Task: Create a task  Integrate website with a new web analytics platform , assign it to team member softage.3@softage.net in the project AquaVue and update the status of the task to  On Track  , set the priority of the task to Low
Action: Mouse moved to (68, 326)
Screenshot: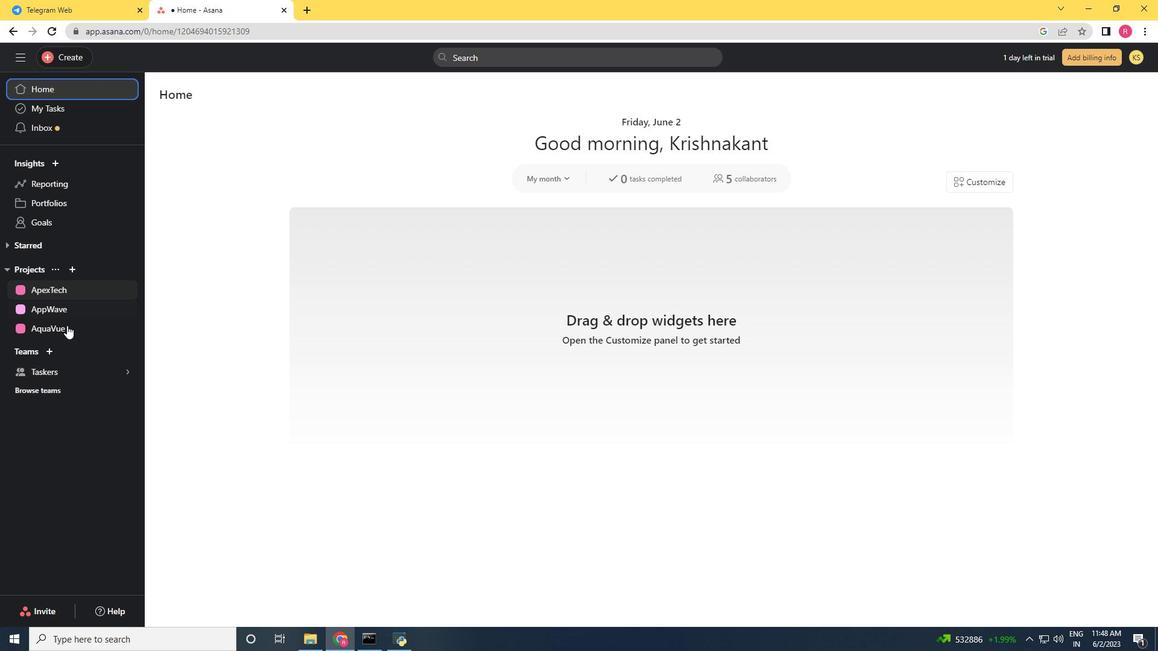 
Action: Mouse pressed left at (68, 326)
Screenshot: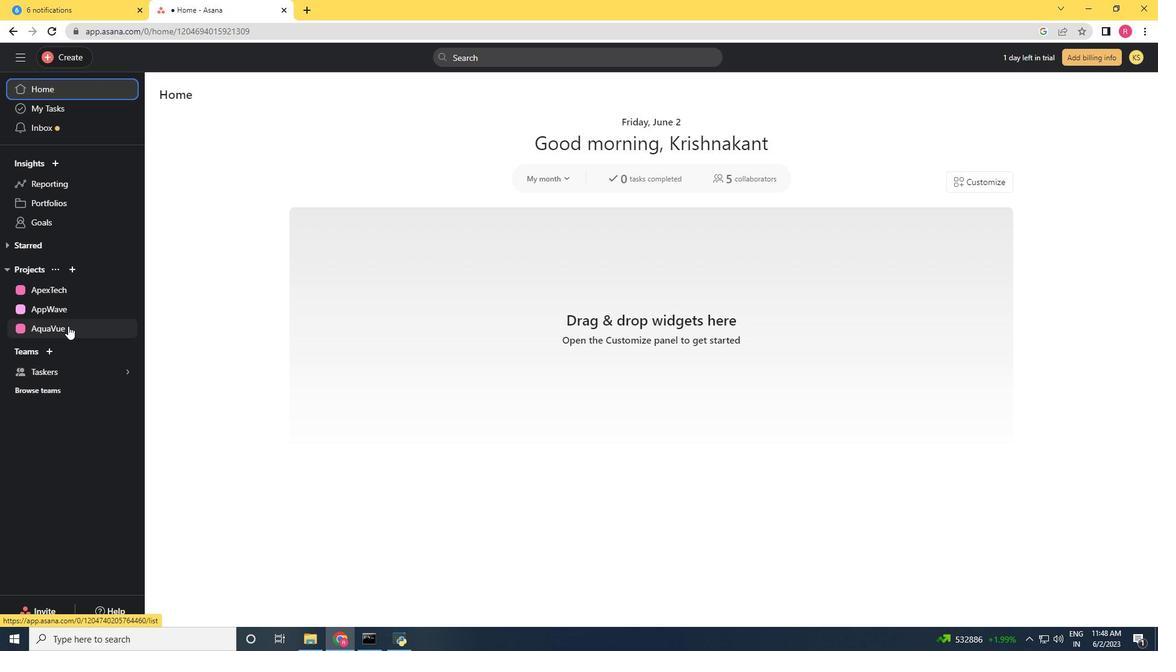 
Action: Mouse moved to (54, 50)
Screenshot: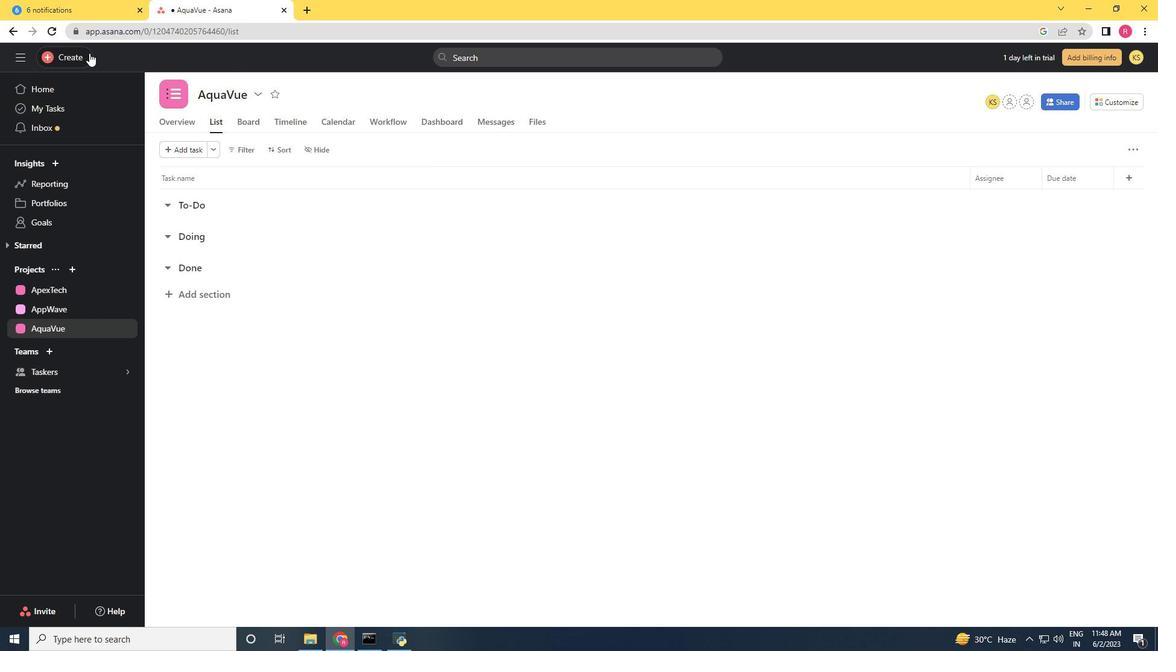
Action: Mouse pressed left at (54, 50)
Screenshot: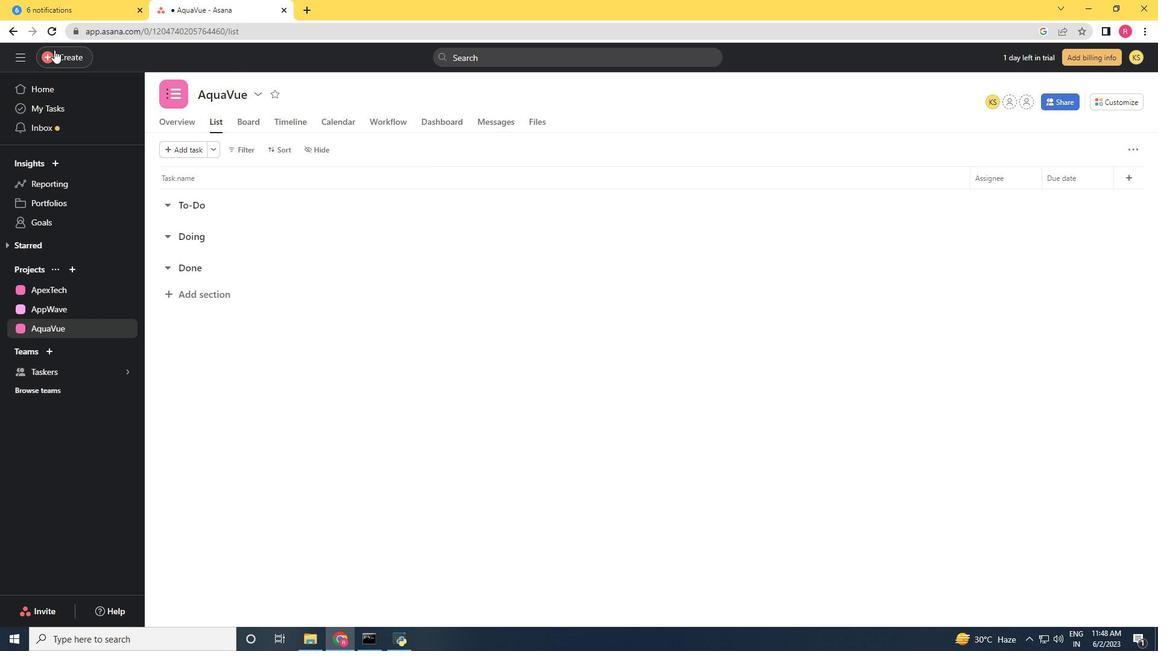 
Action: Mouse moved to (155, 65)
Screenshot: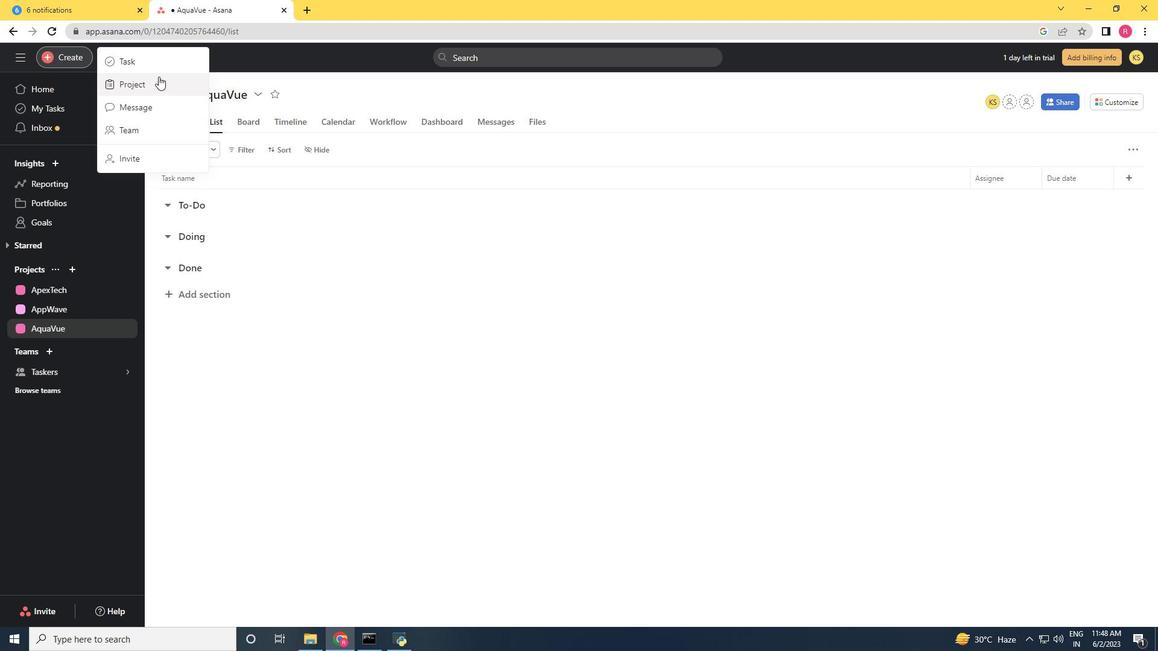 
Action: Mouse pressed left at (155, 65)
Screenshot: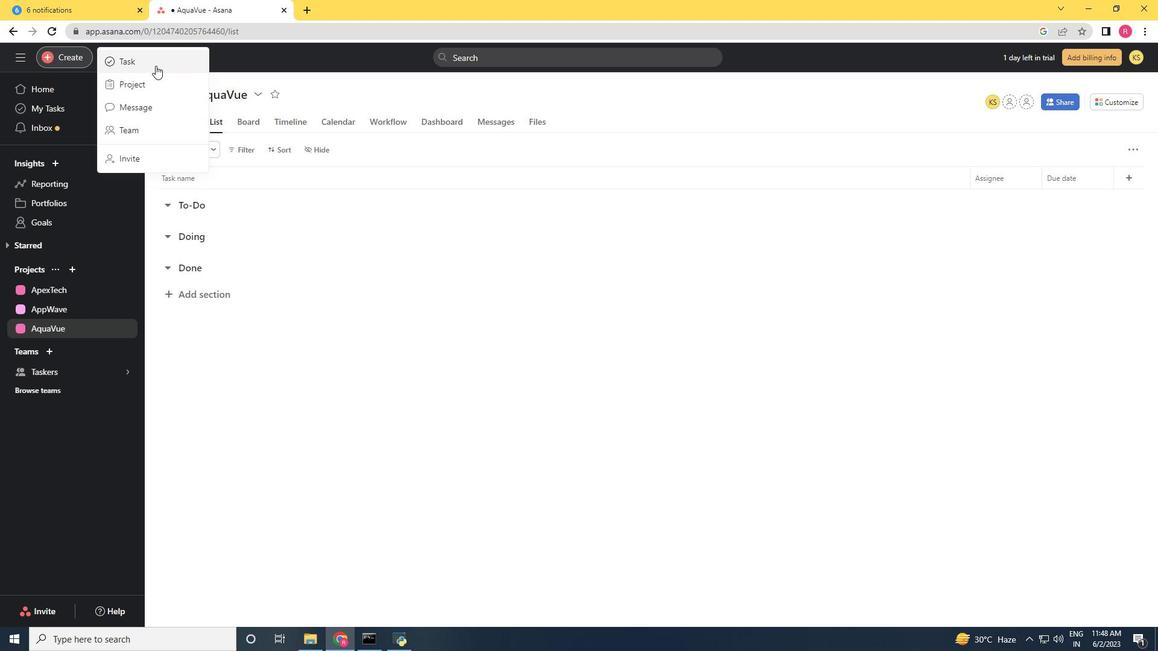 
Action: Mouse moved to (235, 194)
Screenshot: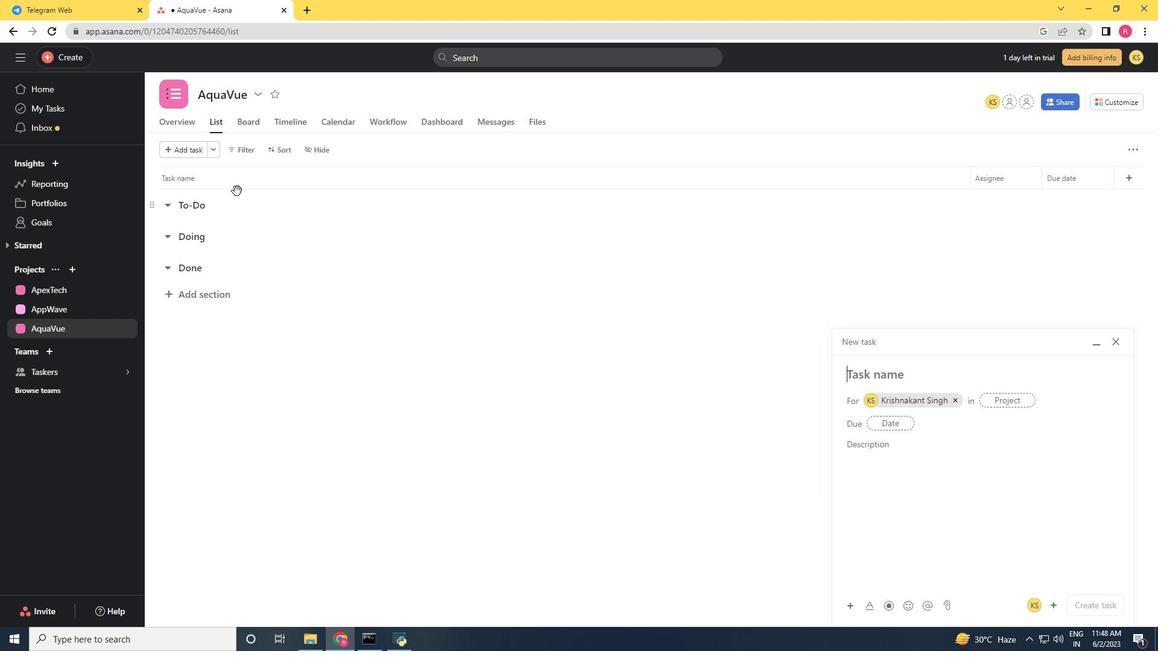 
Action: Key pressed <Key.shift>Inter<Key.backspace>grate<Key.space>website<Key.space>with<Key.space>a<Key.space>new<Key.space>web<Key.space>analytics<Key.space>platform
Screenshot: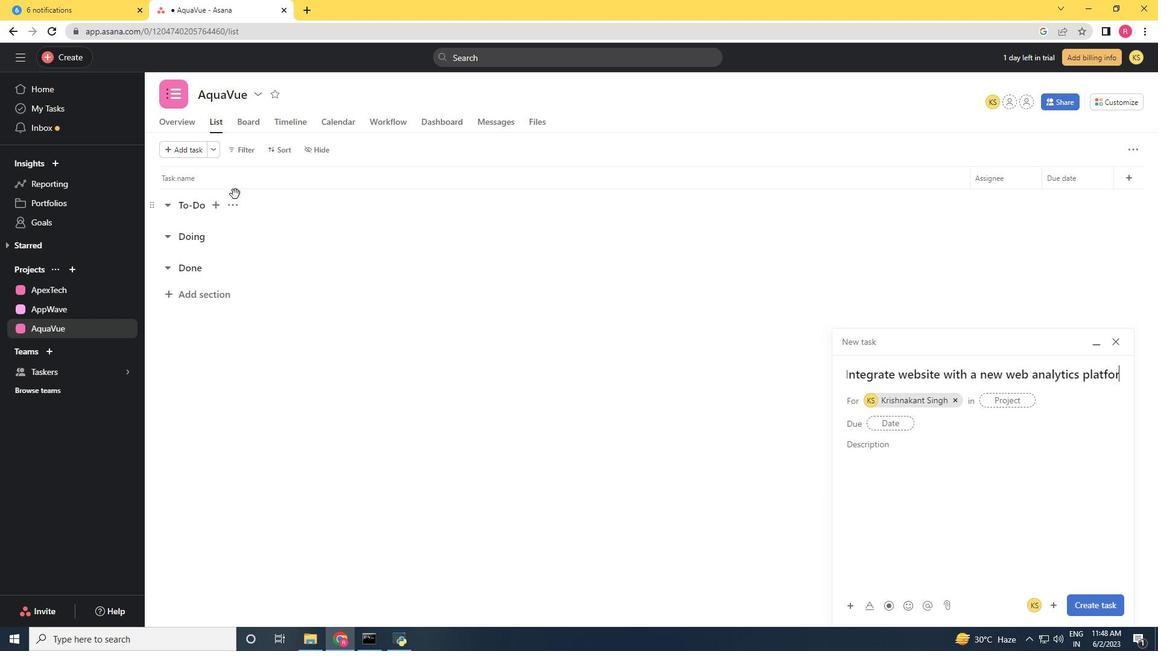 
Action: Mouse moved to (916, 397)
Screenshot: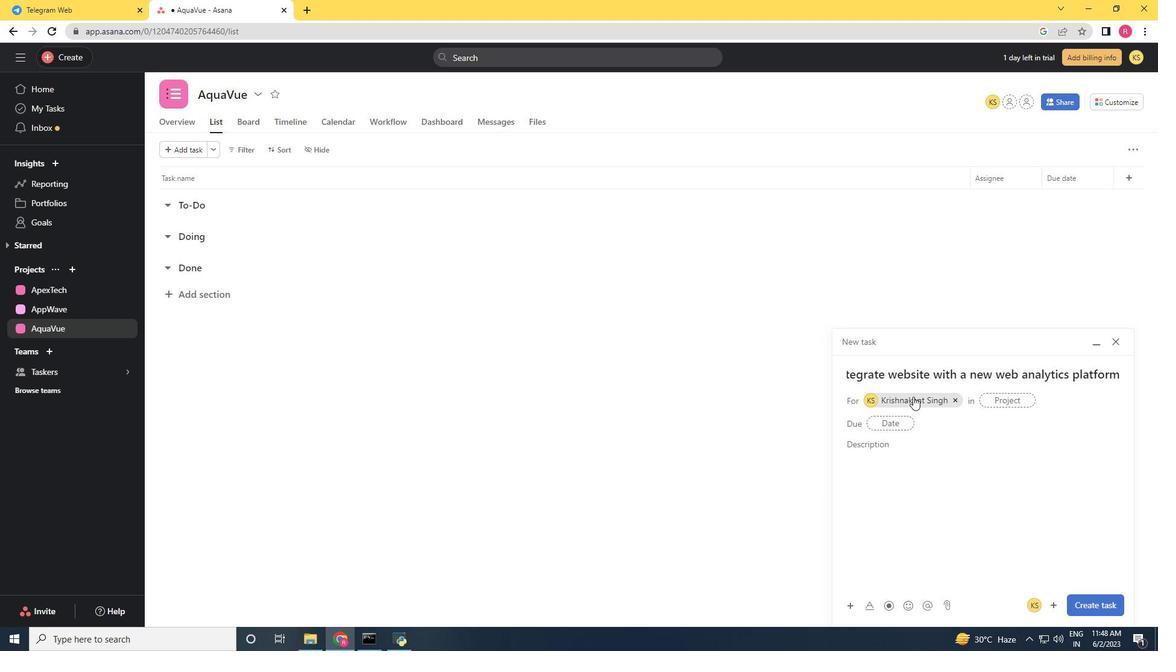 
Action: Mouse pressed left at (916, 397)
Screenshot: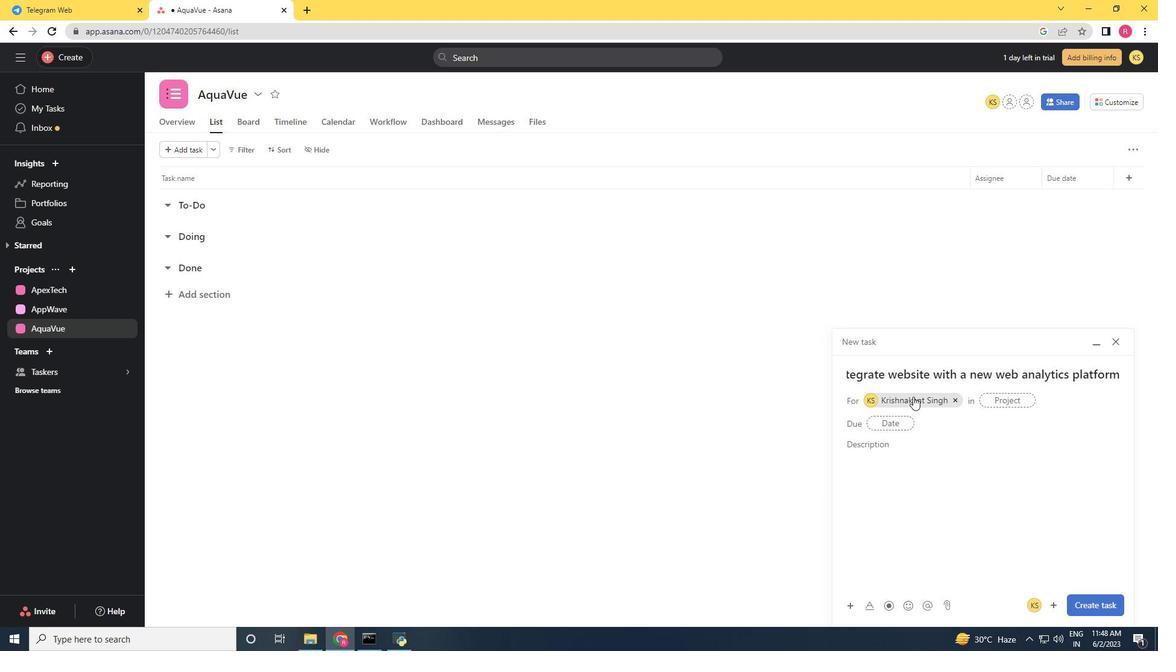 
Action: Mouse moved to (749, 356)
Screenshot: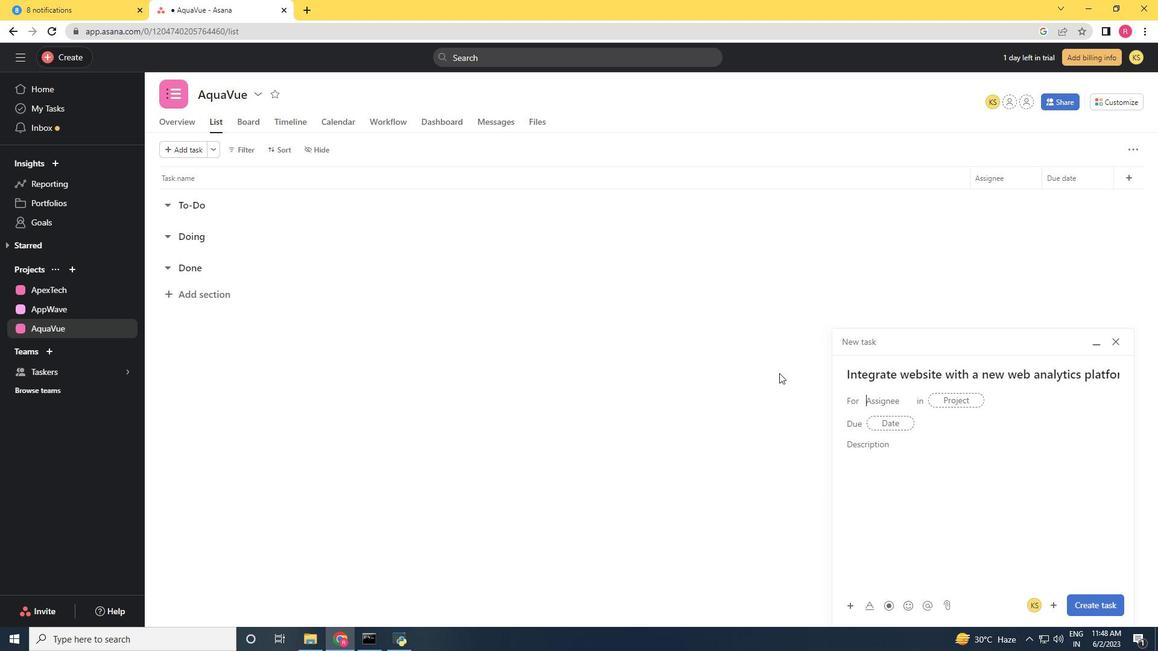 
Action: Key pressed softage.3<Key.shift>@softage.net
Screenshot: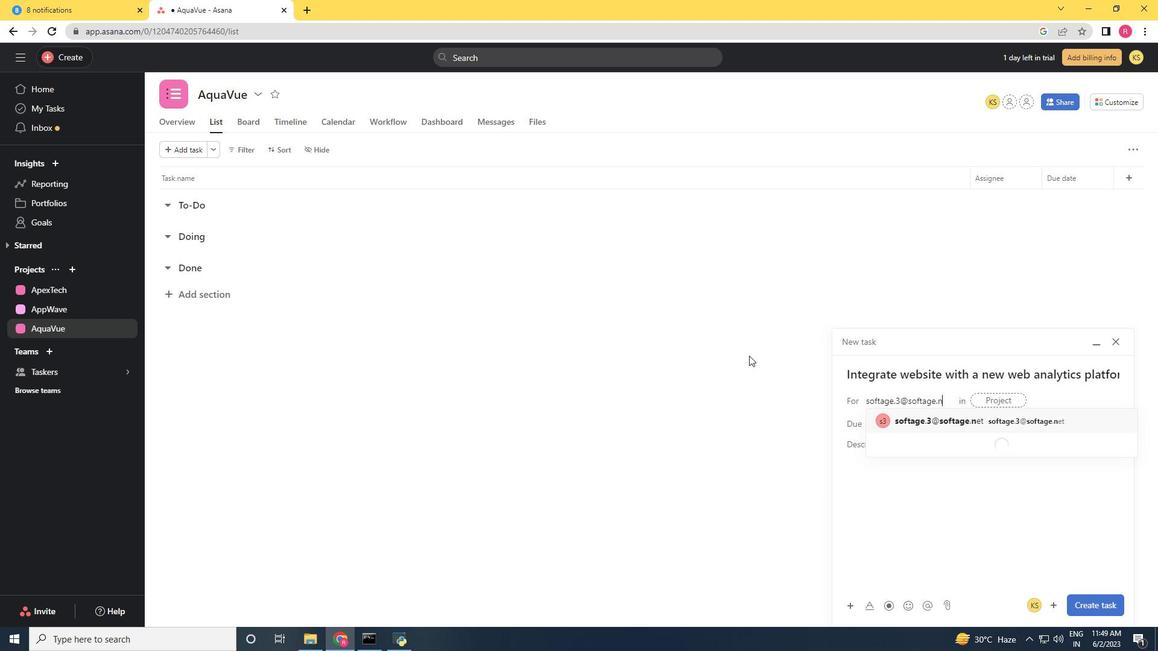 
Action: Mouse moved to (897, 415)
Screenshot: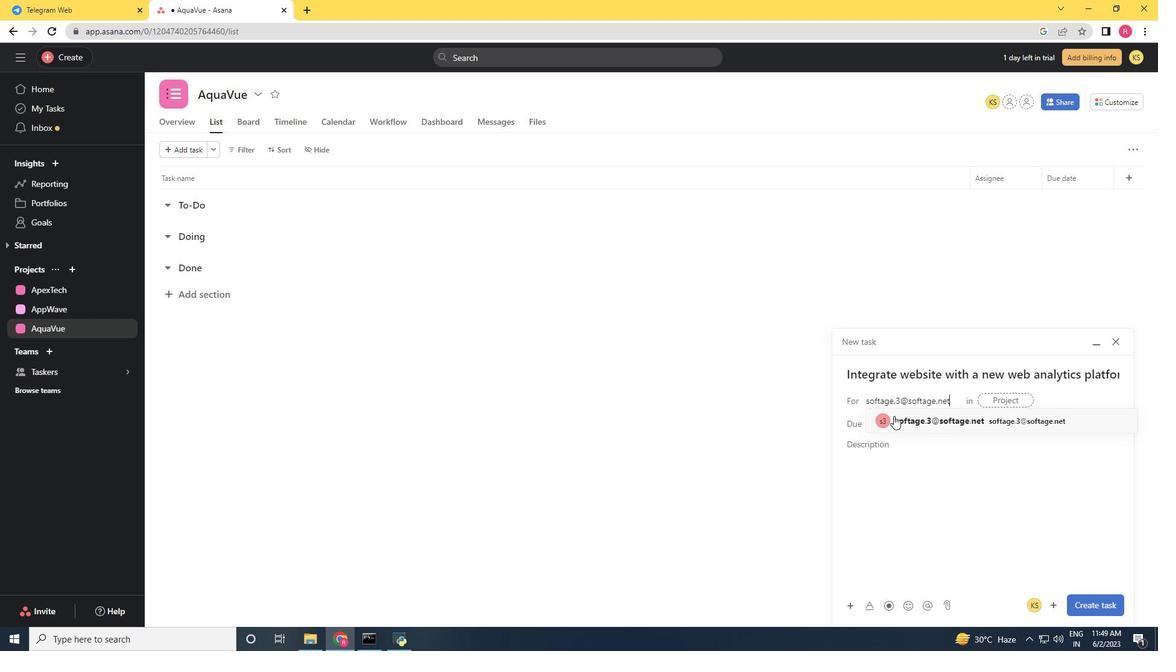 
Action: Mouse pressed left at (897, 415)
Screenshot: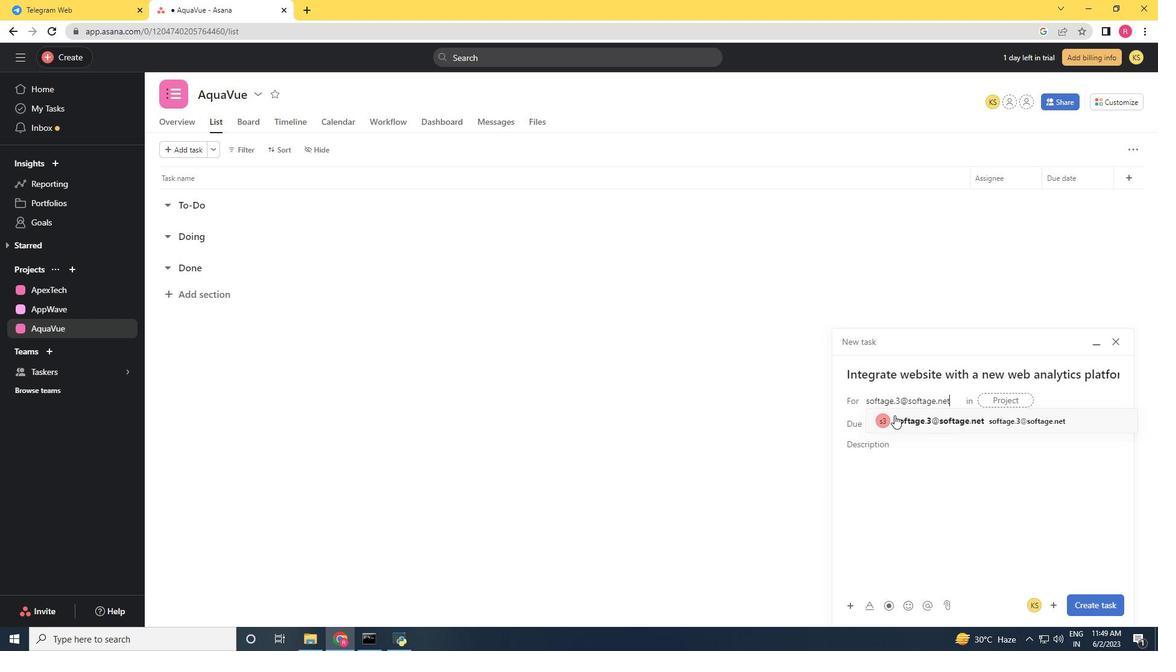 
Action: Mouse moved to (771, 452)
Screenshot: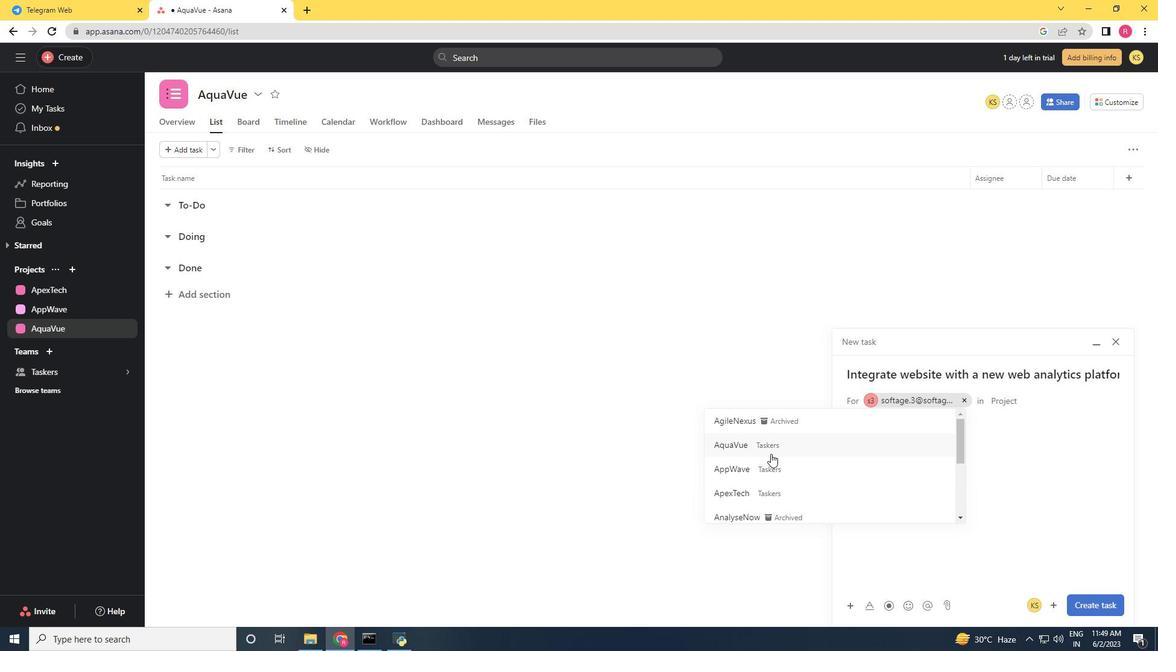 
Action: Mouse pressed left at (771, 452)
Screenshot: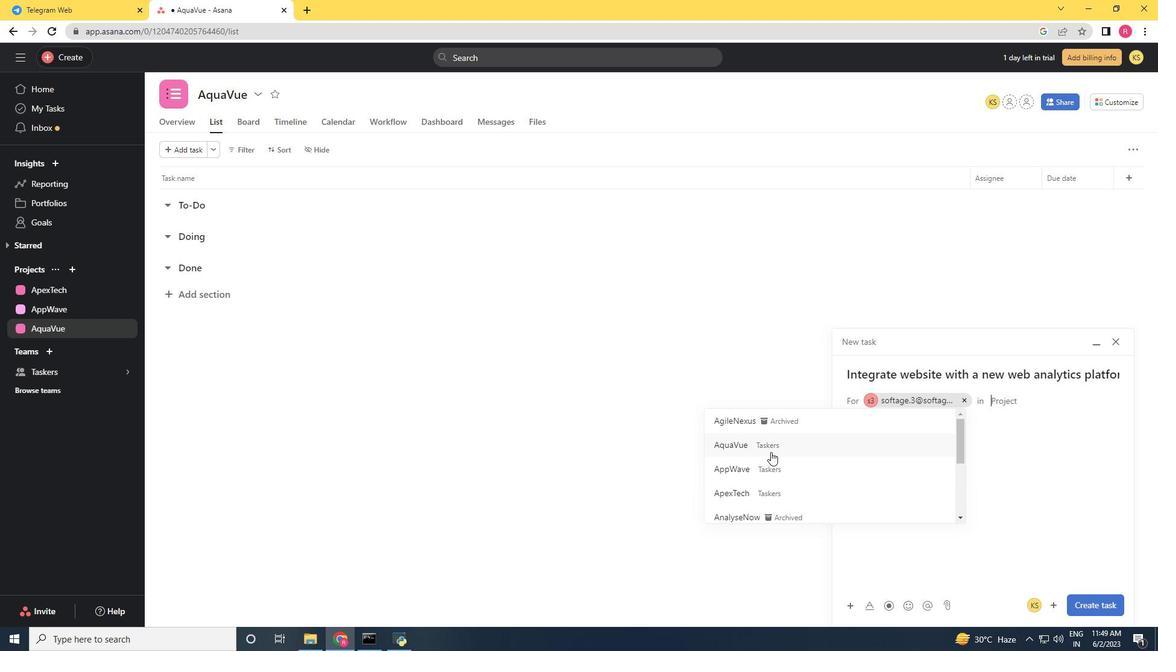 
Action: Mouse moved to (1083, 600)
Screenshot: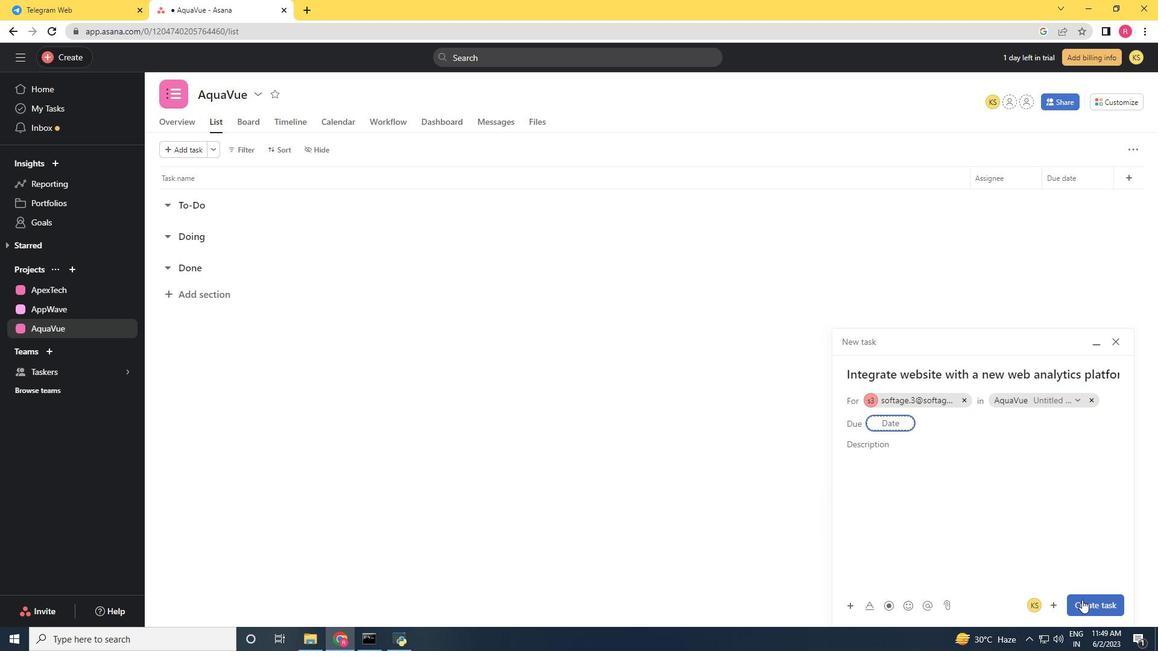 
Action: Mouse pressed left at (1083, 600)
Screenshot: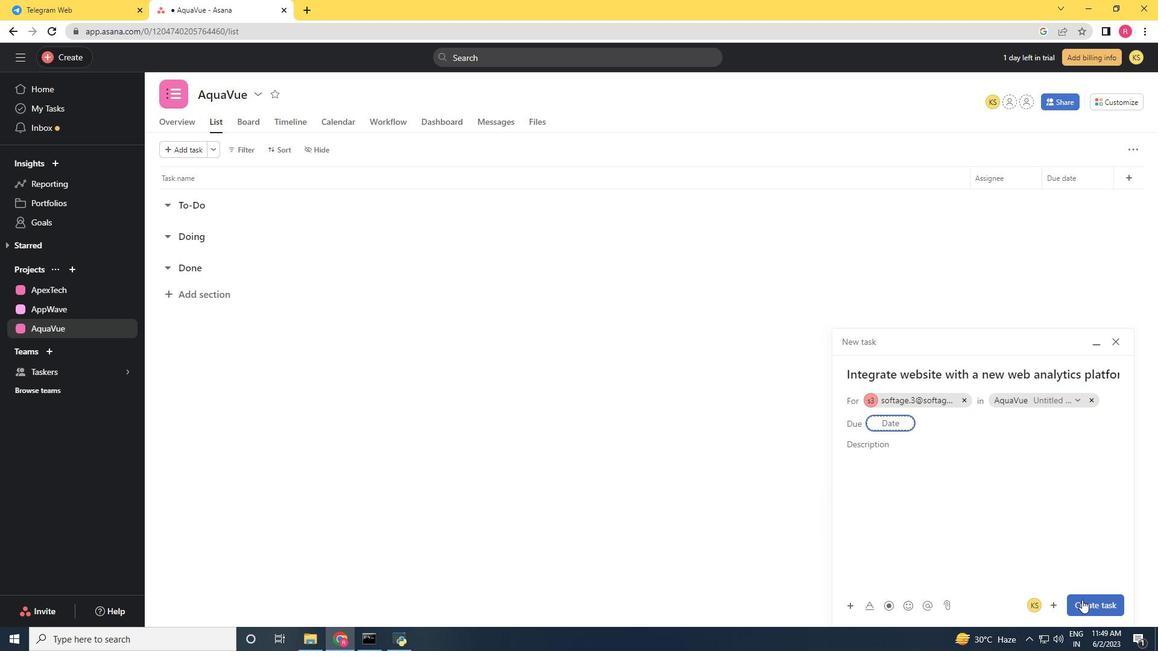 
Action: Mouse moved to (1130, 184)
Screenshot: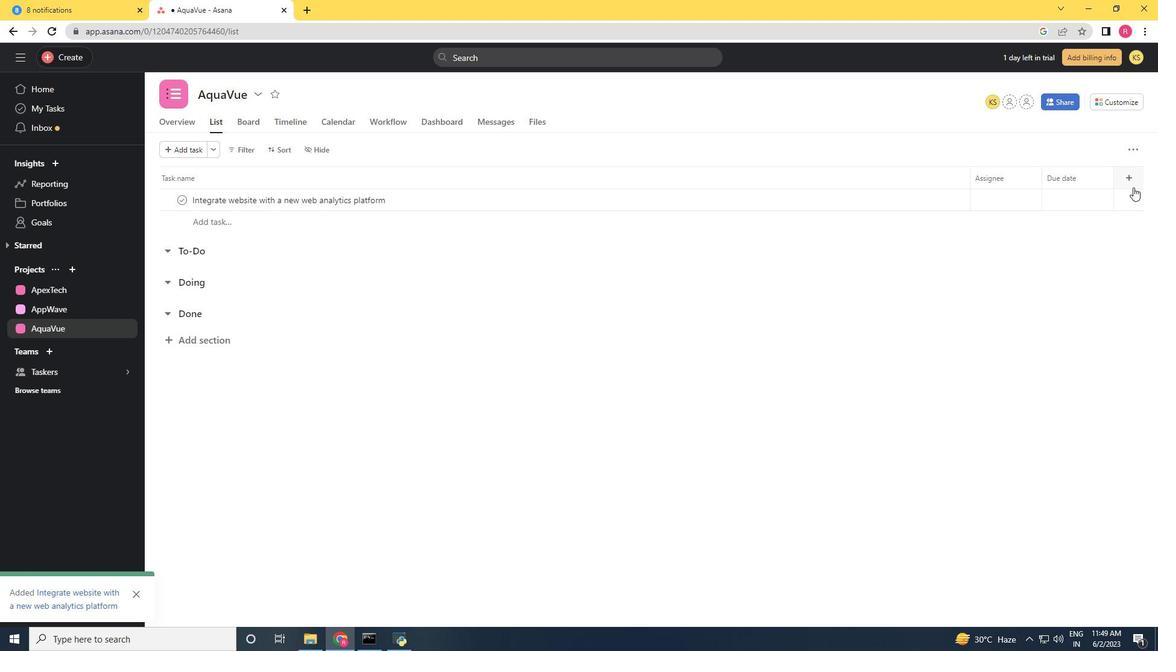 
Action: Mouse pressed left at (1130, 184)
Screenshot: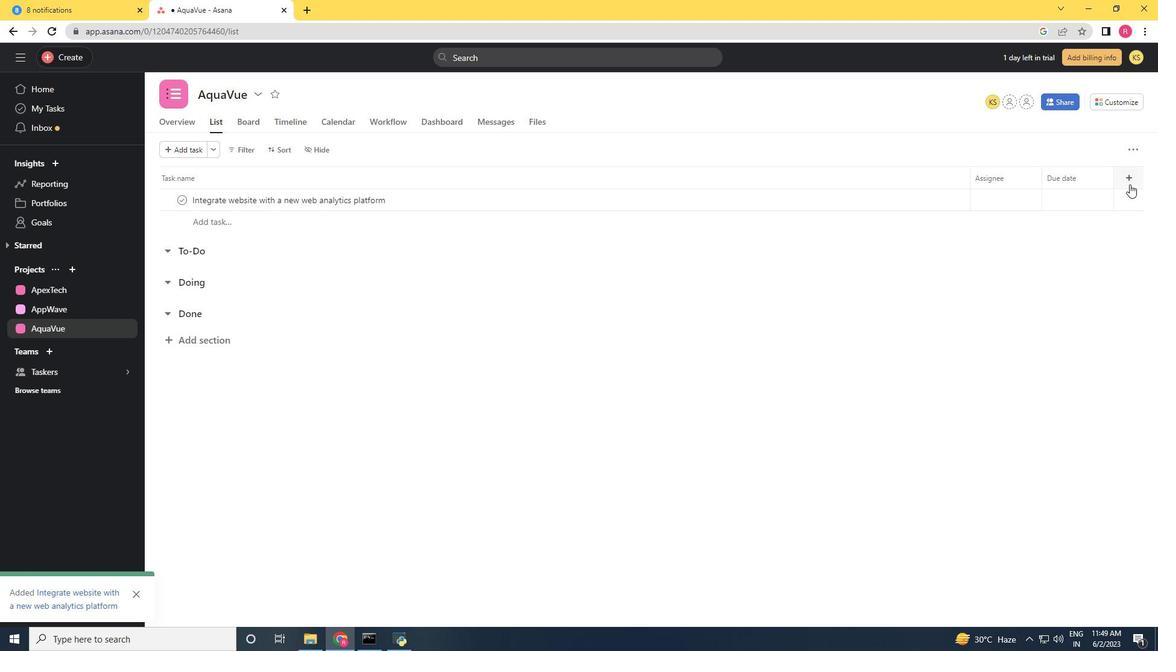 
Action: Mouse moved to (1076, 309)
Screenshot: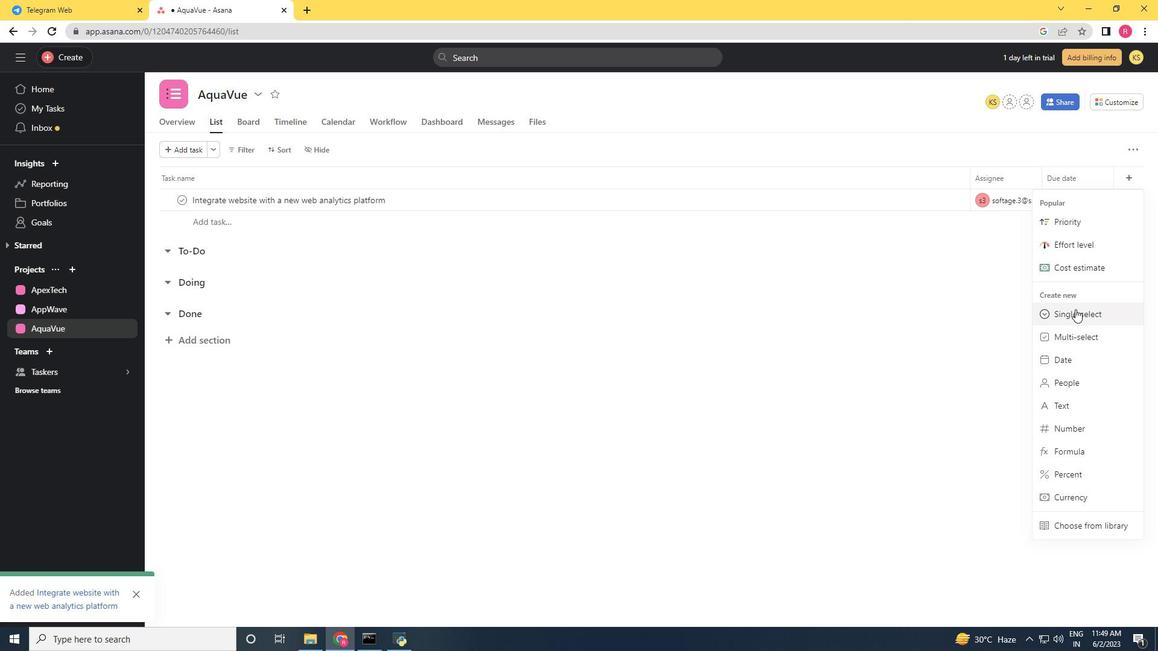 
Action: Mouse pressed left at (1076, 309)
Screenshot: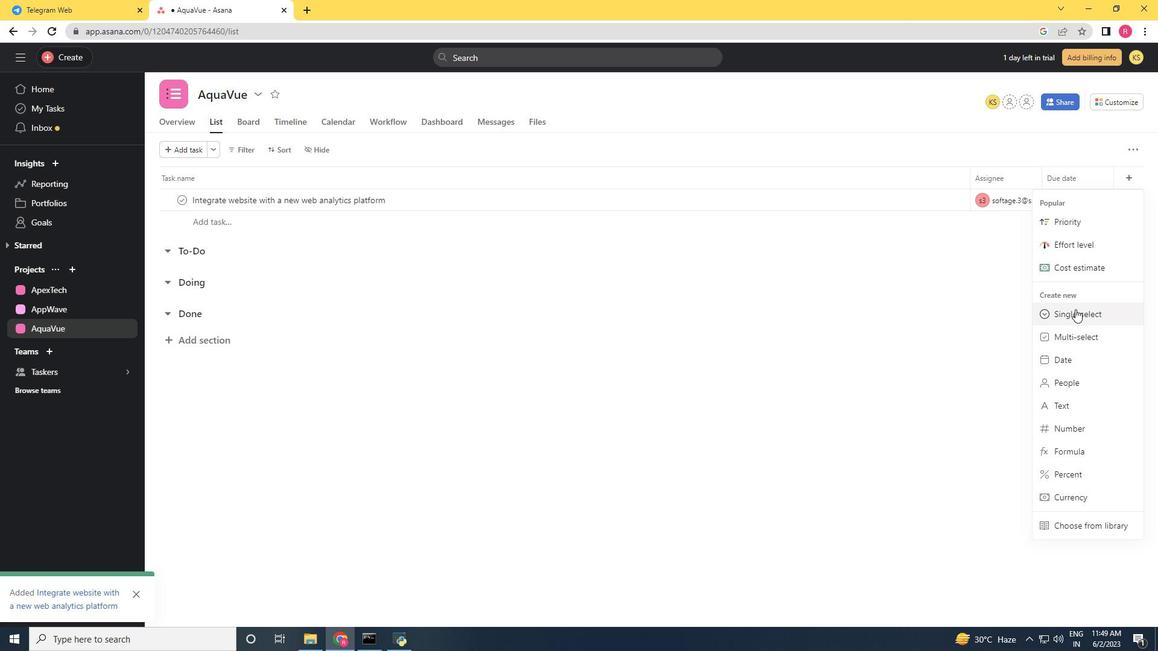
Action: Mouse moved to (737, 288)
Screenshot: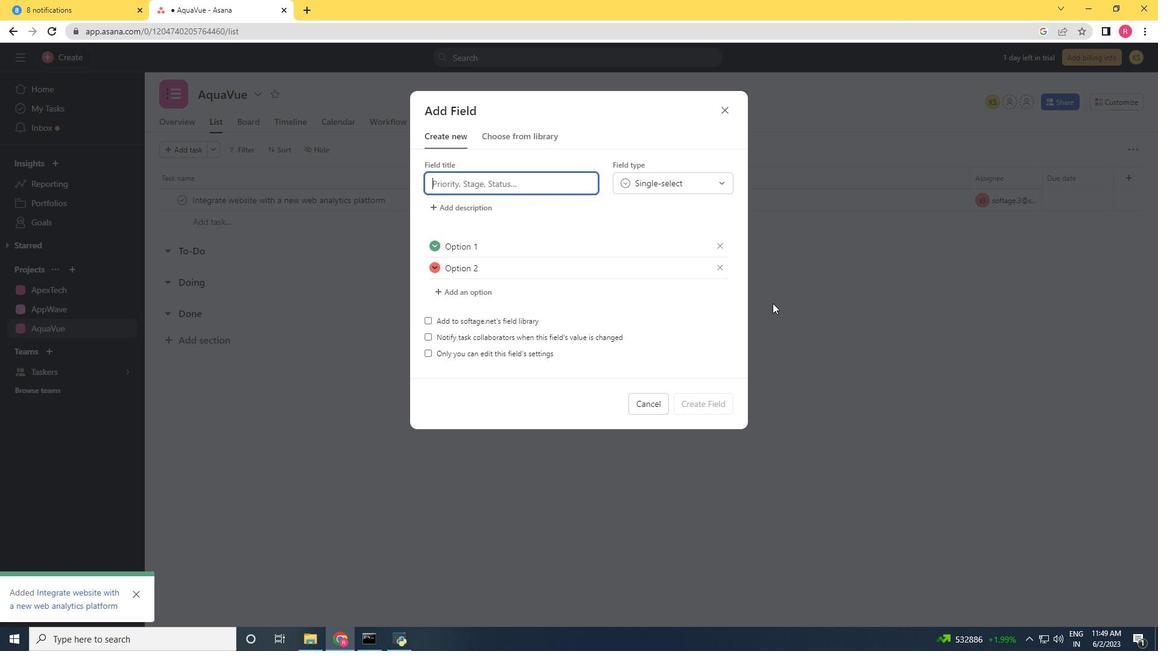 
Action: Key pressed <Key.shift><Key.shift><Key.shift><Key.shift><Key.shift>Status
Screenshot: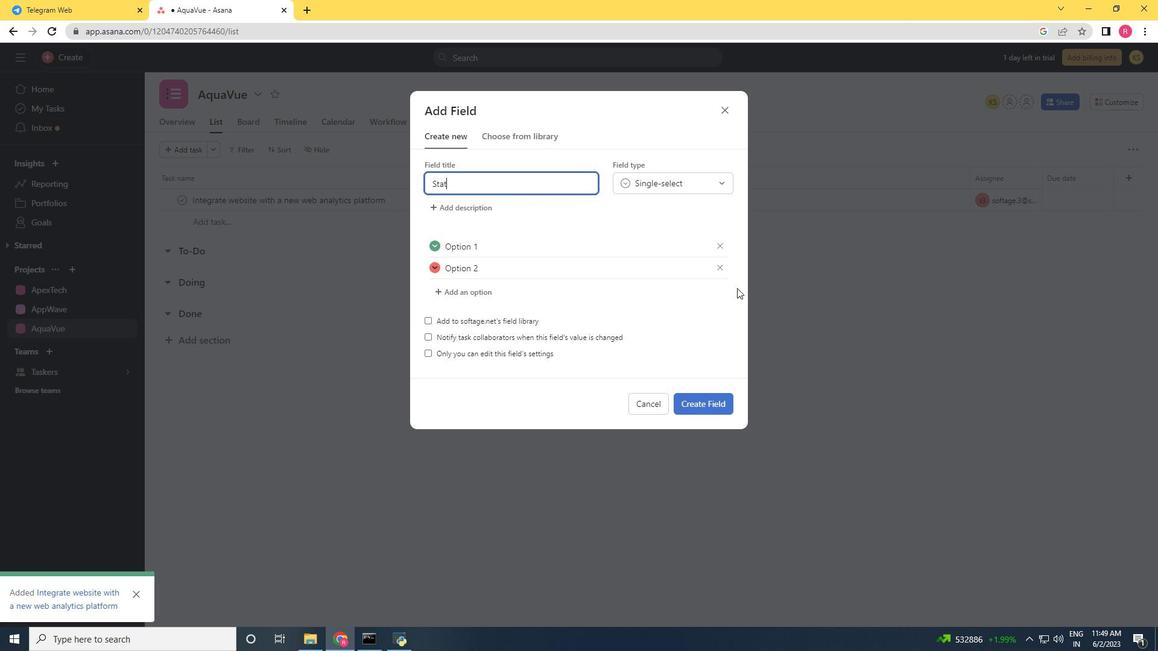 
Action: Mouse moved to (582, 240)
Screenshot: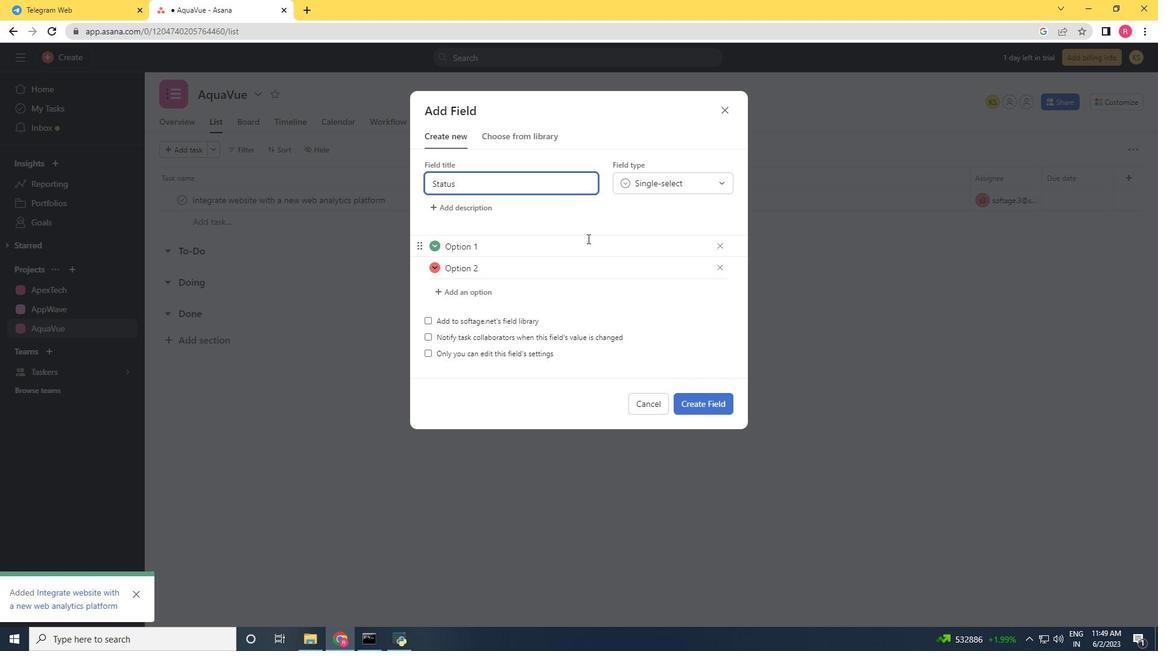 
Action: Mouse pressed left at (582, 240)
Screenshot: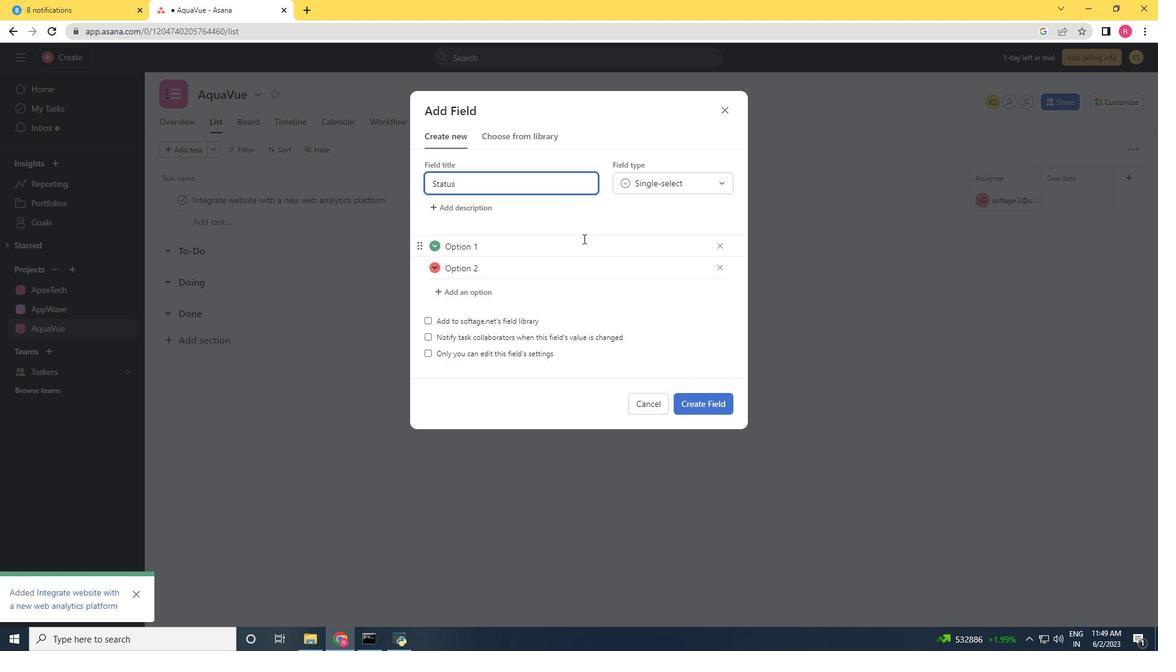 
Action: Mouse moved to (573, 250)
Screenshot: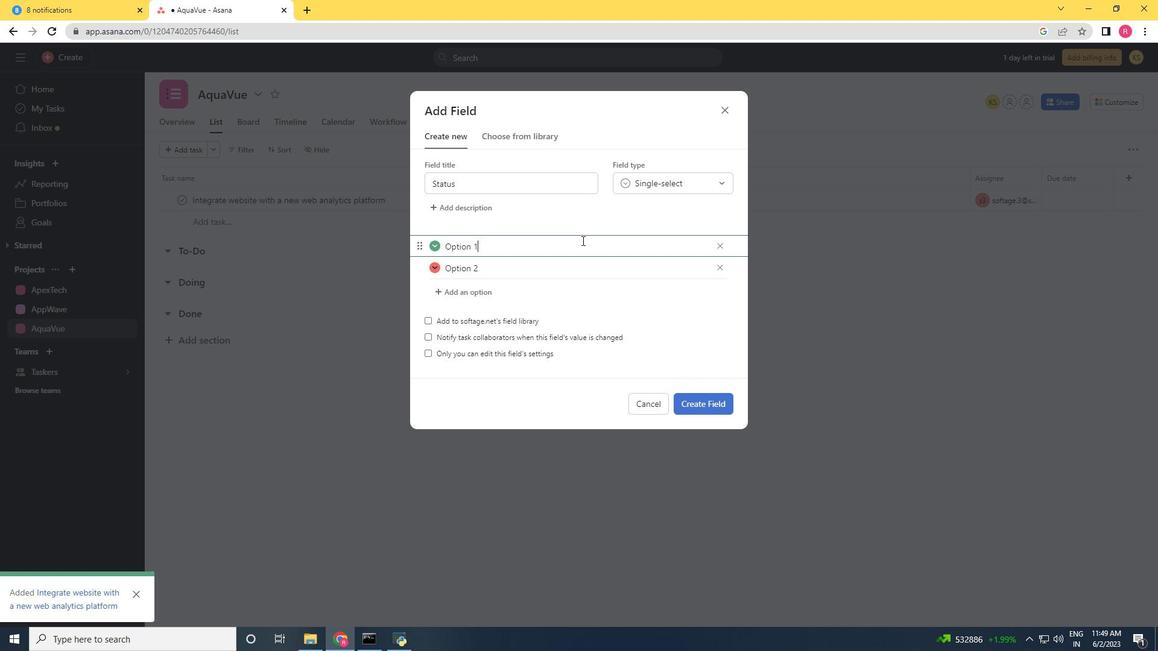 
Action: Key pressed <Key.backspace><Key.backspace><Key.backspace><Key.backspace><Key.backspace><Key.backspace><Key.backspace><Key.backspace><Key.shift><Key.shift><Key.shift><Key.shift><Key.shift>On<Key.space><Key.shift><Key.shift><Key.shift><Key.shift><Key.shift><Key.shift><Key.shift><Key.shift><Key.shift><Key.shift><Key.shift><Key.shift><Key.shift><Key.shift><Key.shift><Key.shift>Track<Key.enter><Key.shift><Key.shift>Off<Key.space><Key.shift>Track<Key.enter><Key.shift>At<Key.space><Key.shift><Key.shift><Key.shift>Risk
Screenshot: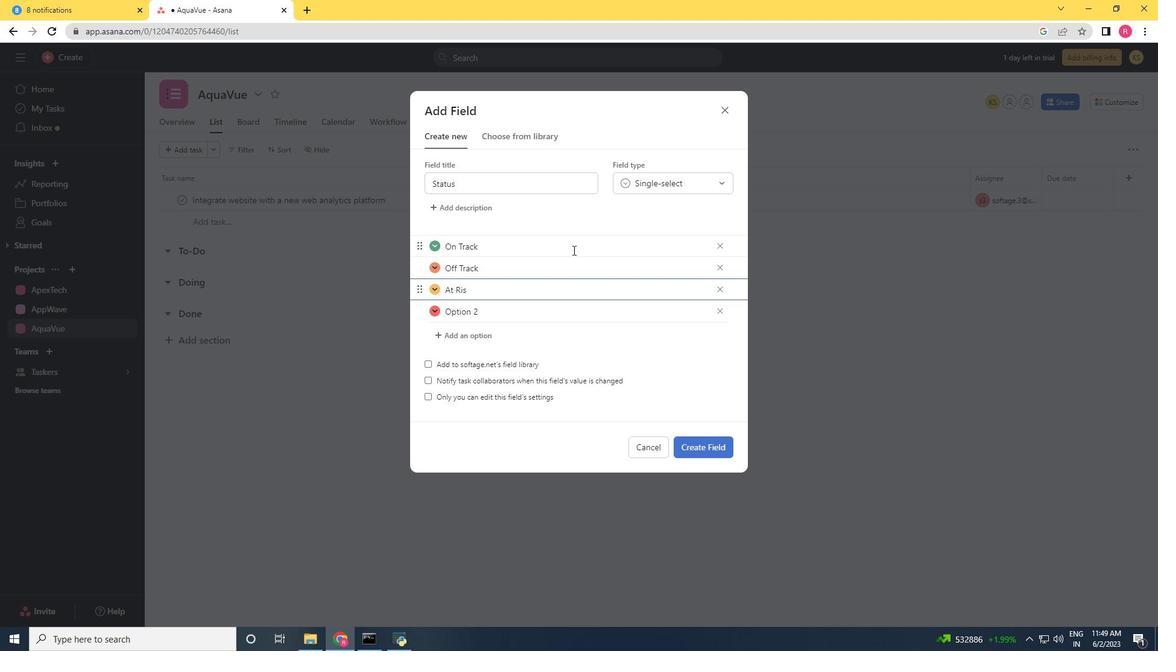 
Action: Mouse moved to (720, 309)
Screenshot: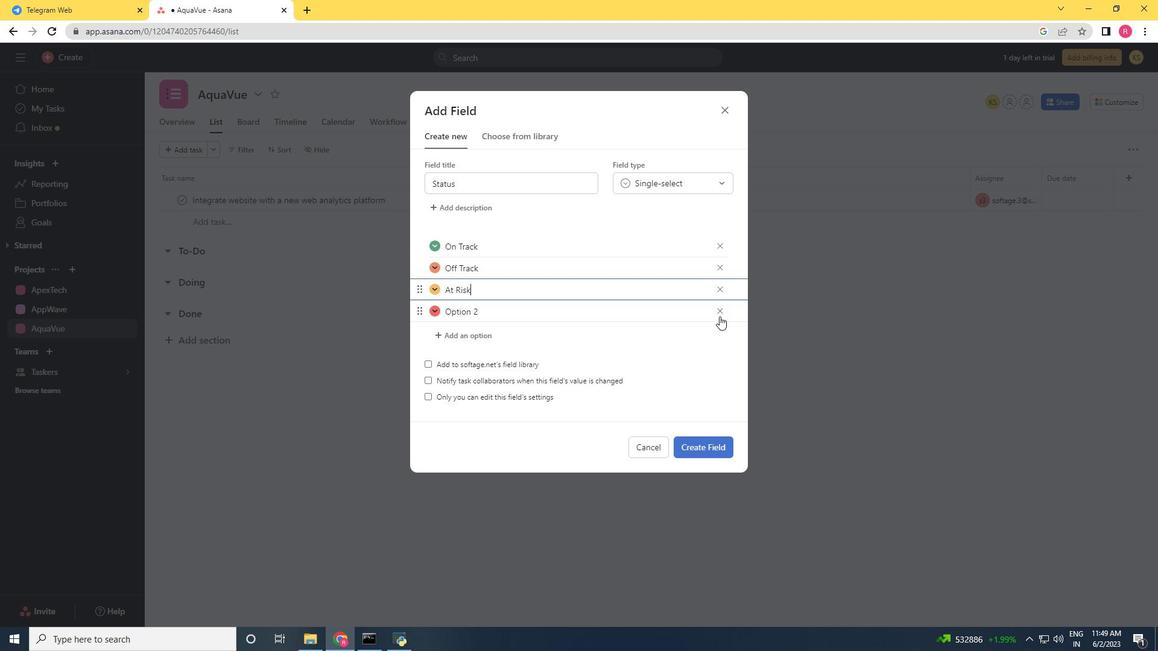 
Action: Mouse pressed left at (720, 309)
Screenshot: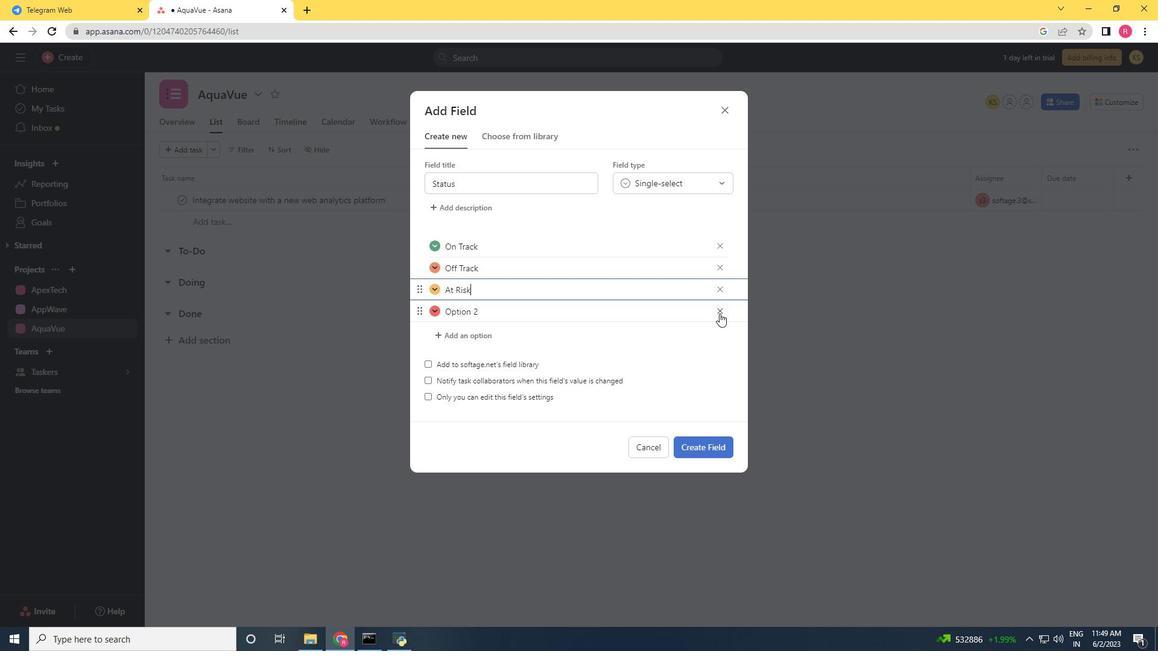 
Action: Mouse moved to (693, 421)
Screenshot: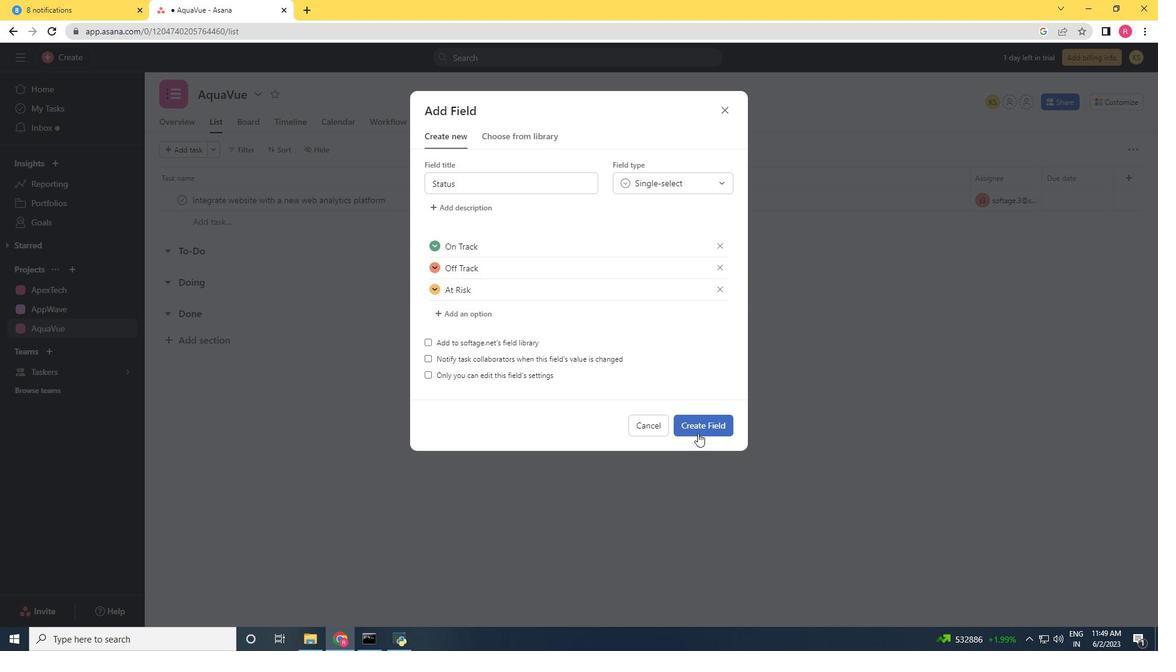 
Action: Mouse pressed left at (693, 421)
Screenshot: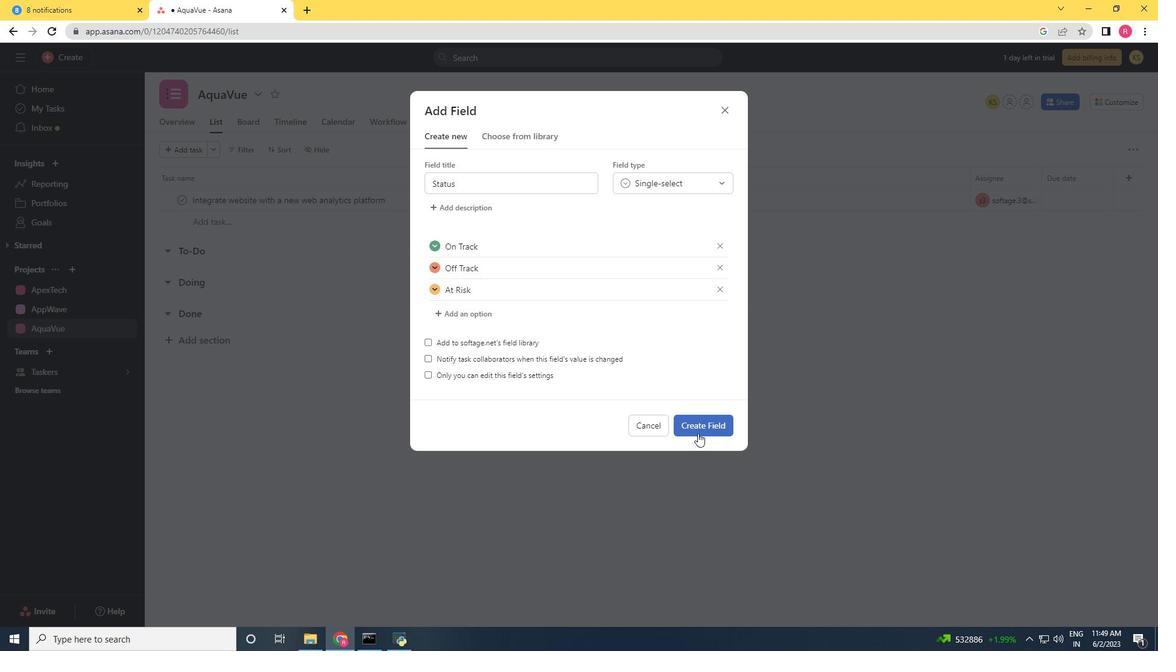 
Action: Mouse moved to (1086, 205)
Screenshot: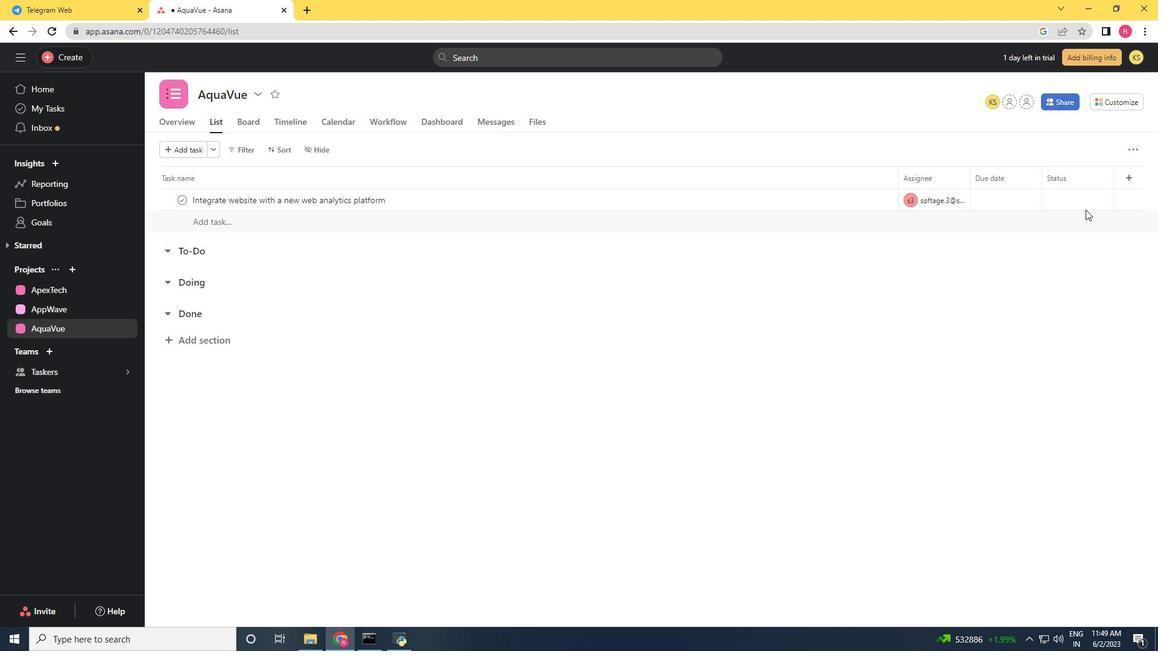 
Action: Mouse pressed left at (1086, 205)
Screenshot: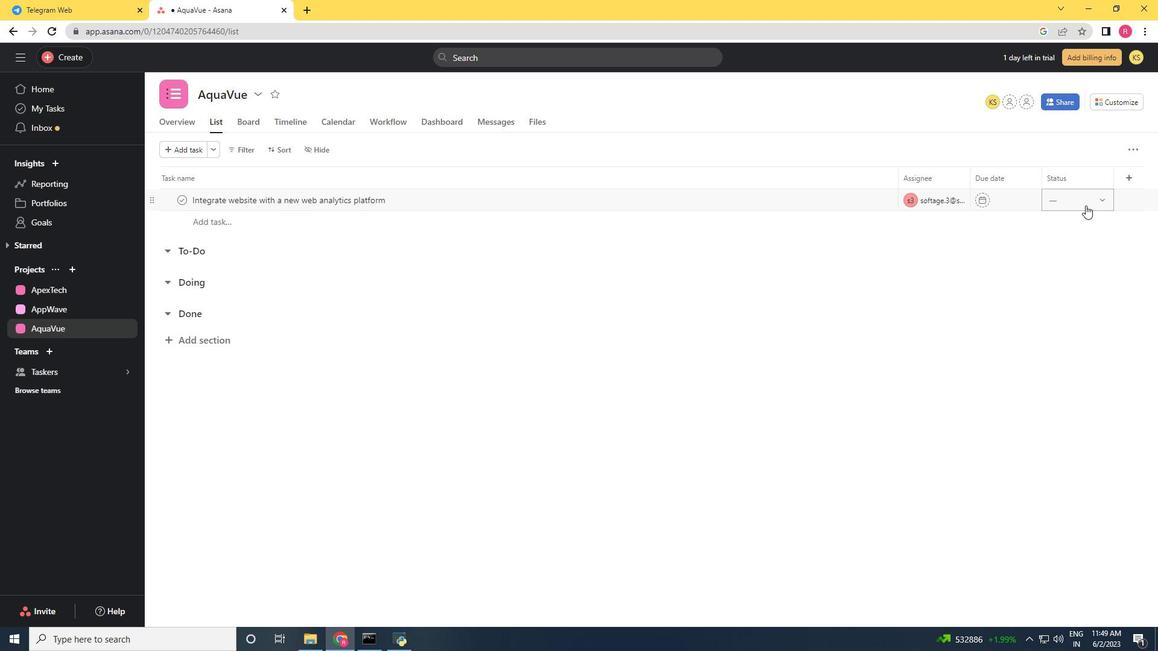 
Action: Mouse moved to (1091, 235)
Screenshot: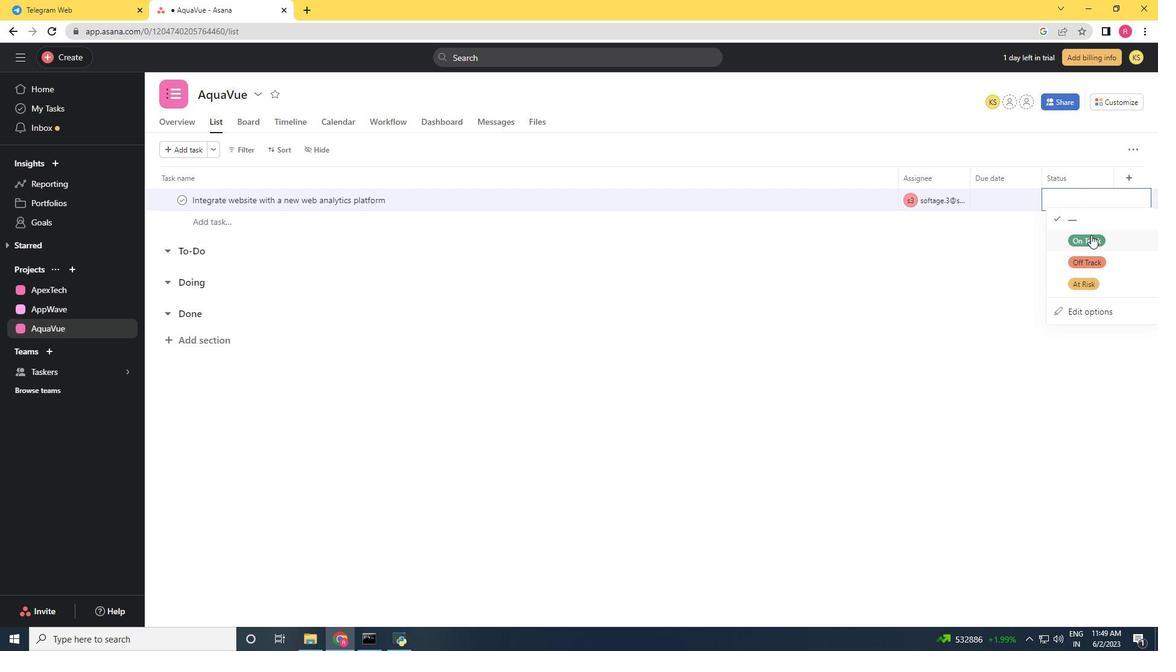 
Action: Mouse pressed left at (1091, 235)
Screenshot: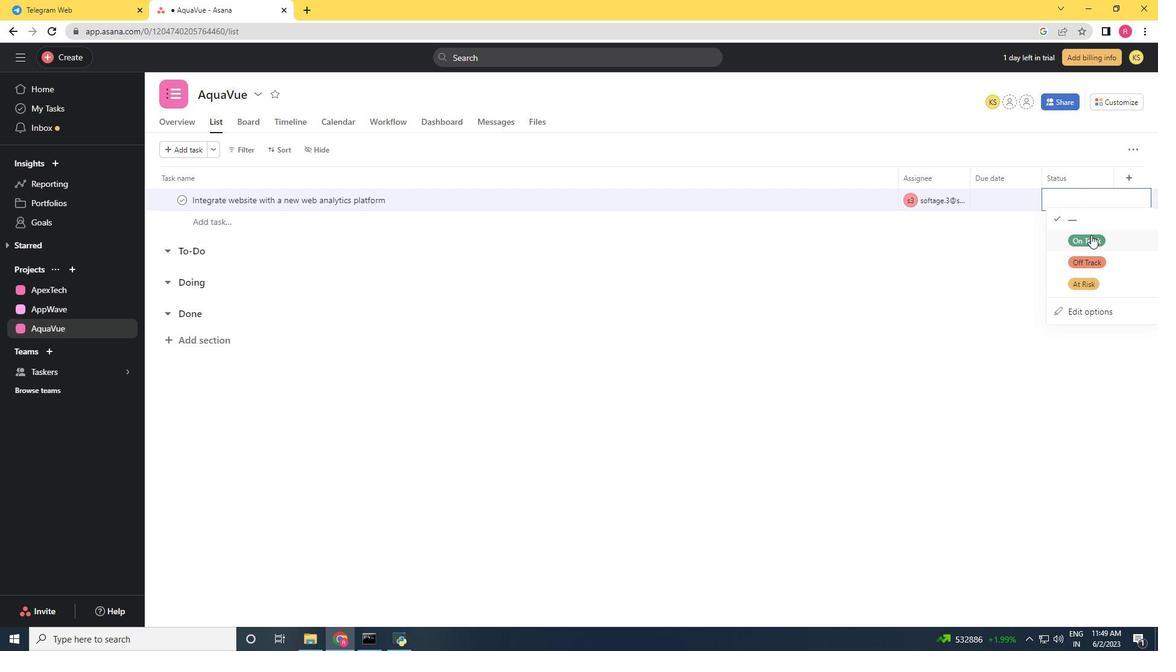 
Action: Mouse moved to (1134, 174)
Screenshot: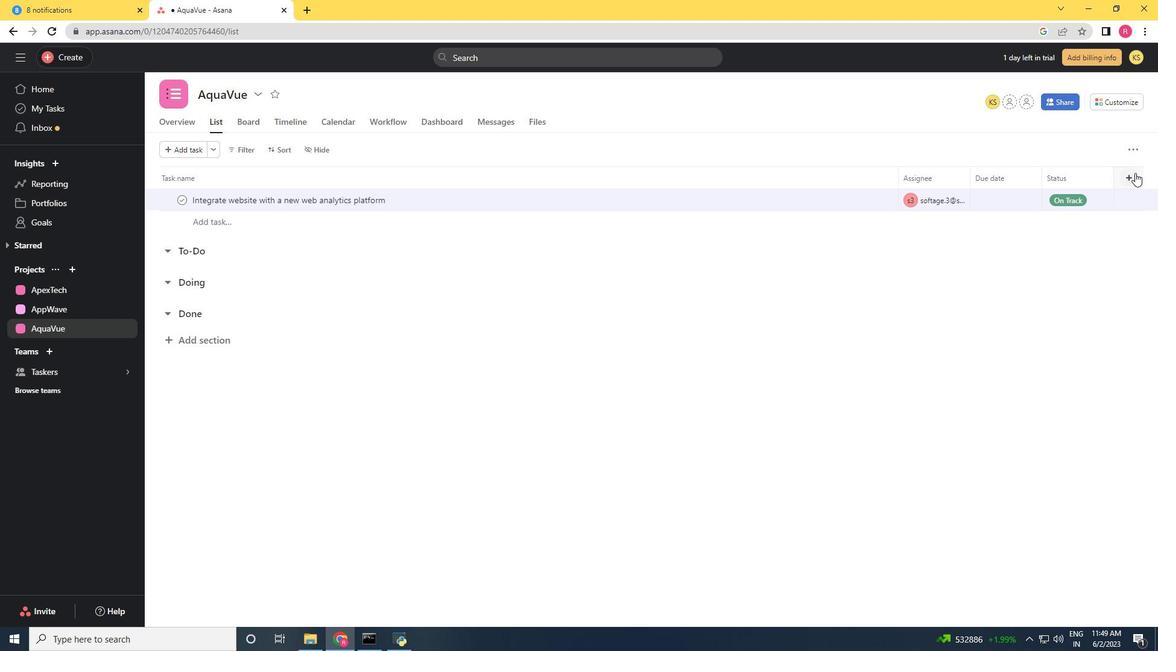 
Action: Mouse pressed left at (1134, 174)
Screenshot: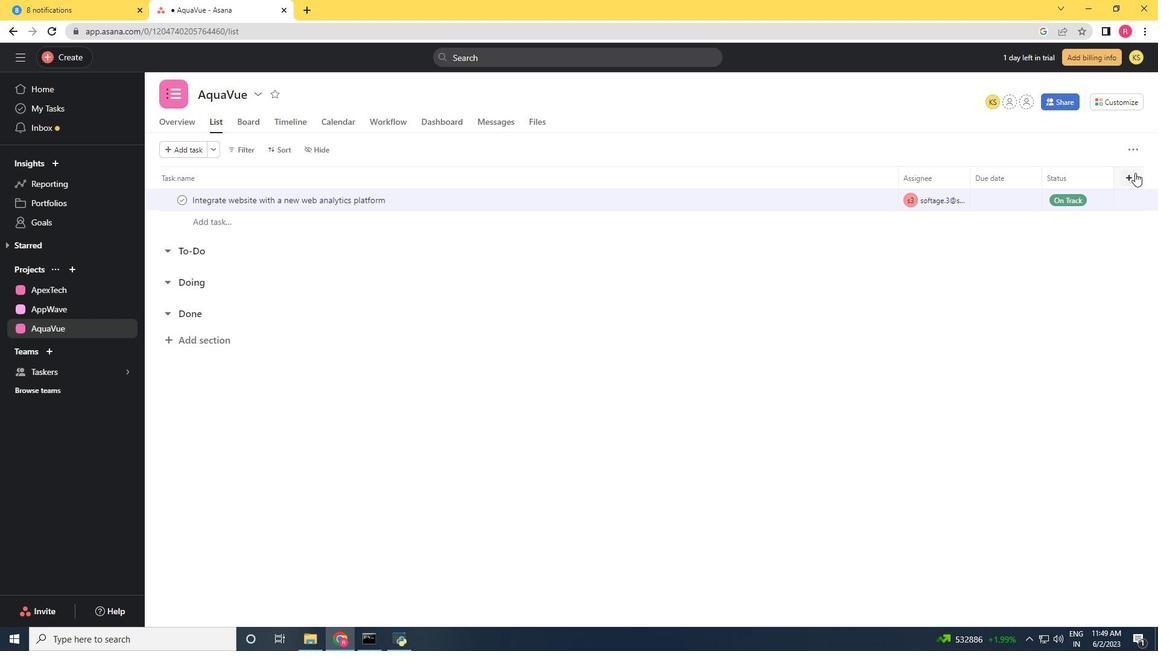 
Action: Mouse moved to (1060, 226)
Screenshot: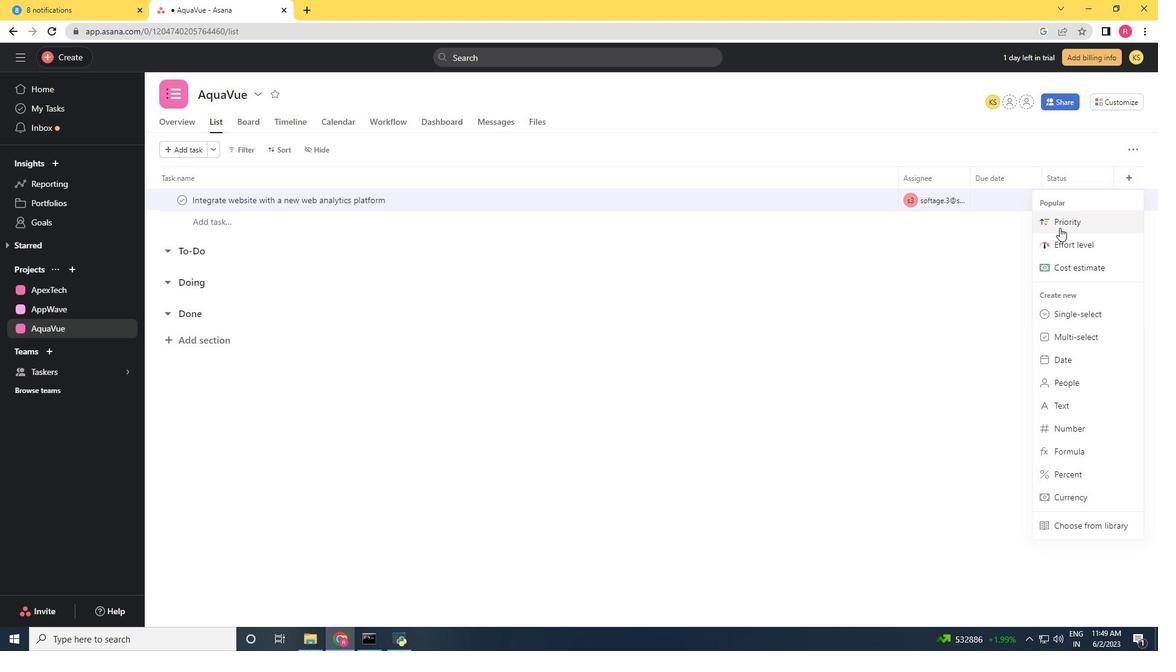 
Action: Mouse pressed left at (1060, 226)
Screenshot: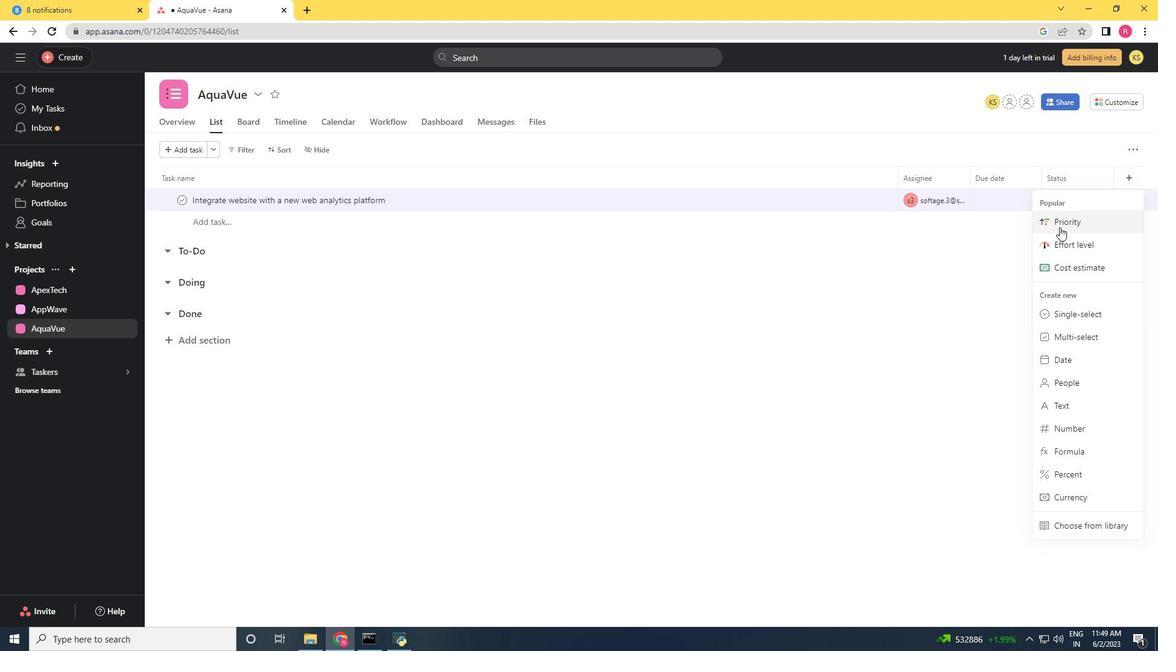 
Action: Mouse moved to (697, 405)
Screenshot: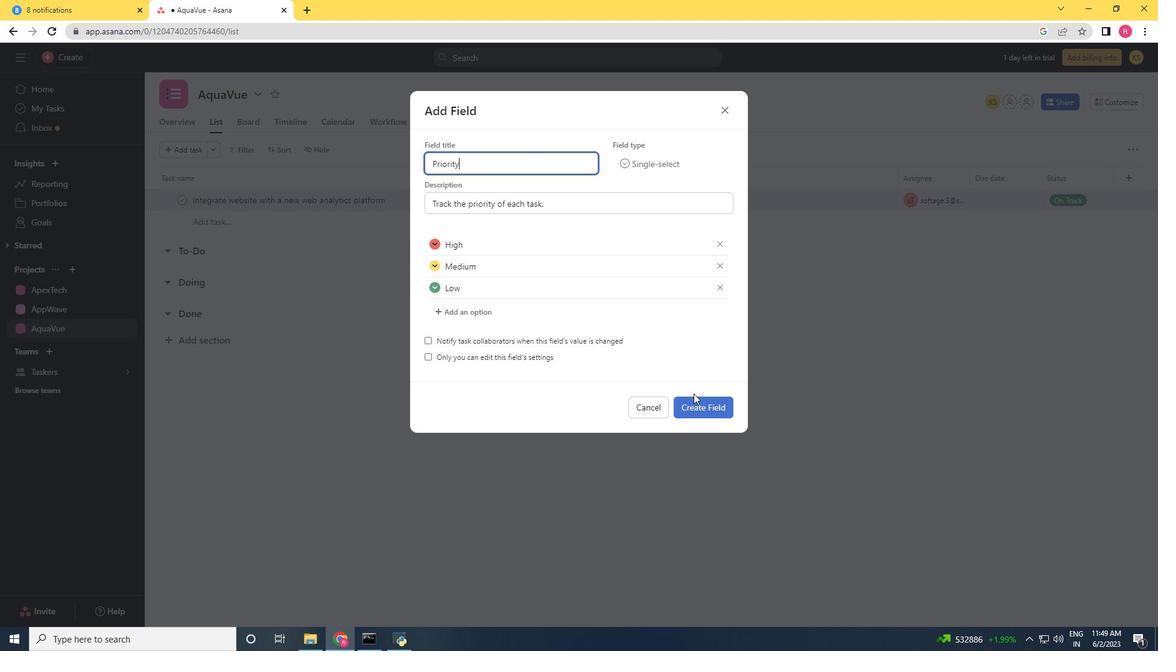 
Action: Mouse pressed left at (697, 405)
Screenshot: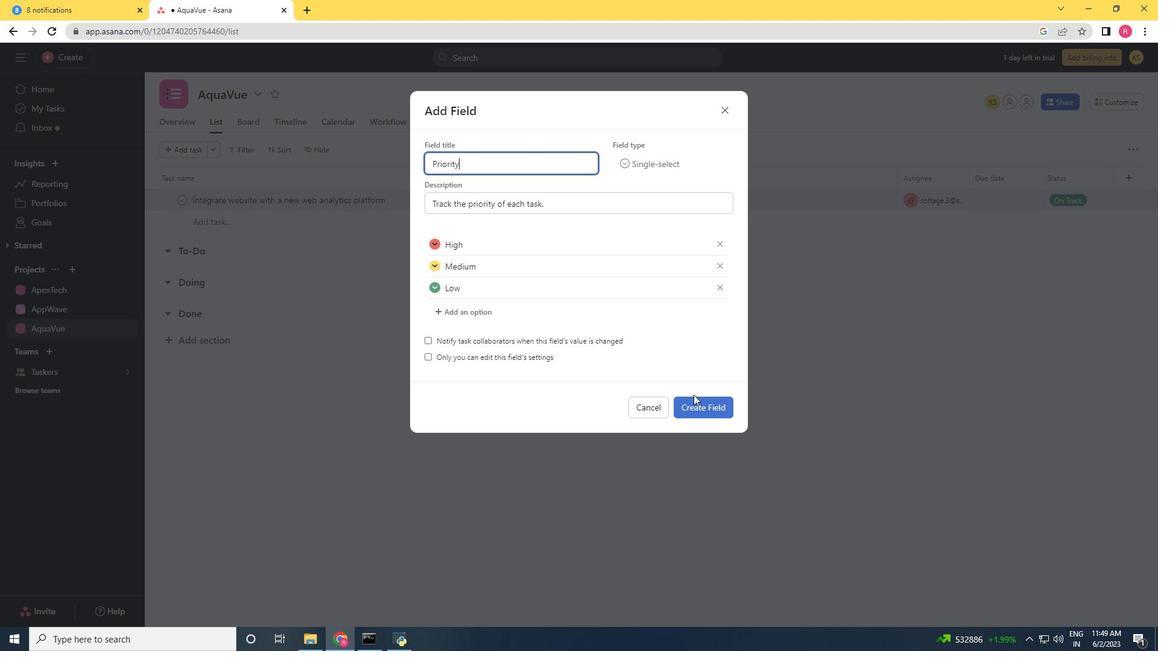 
Action: Mouse moved to (1067, 199)
Screenshot: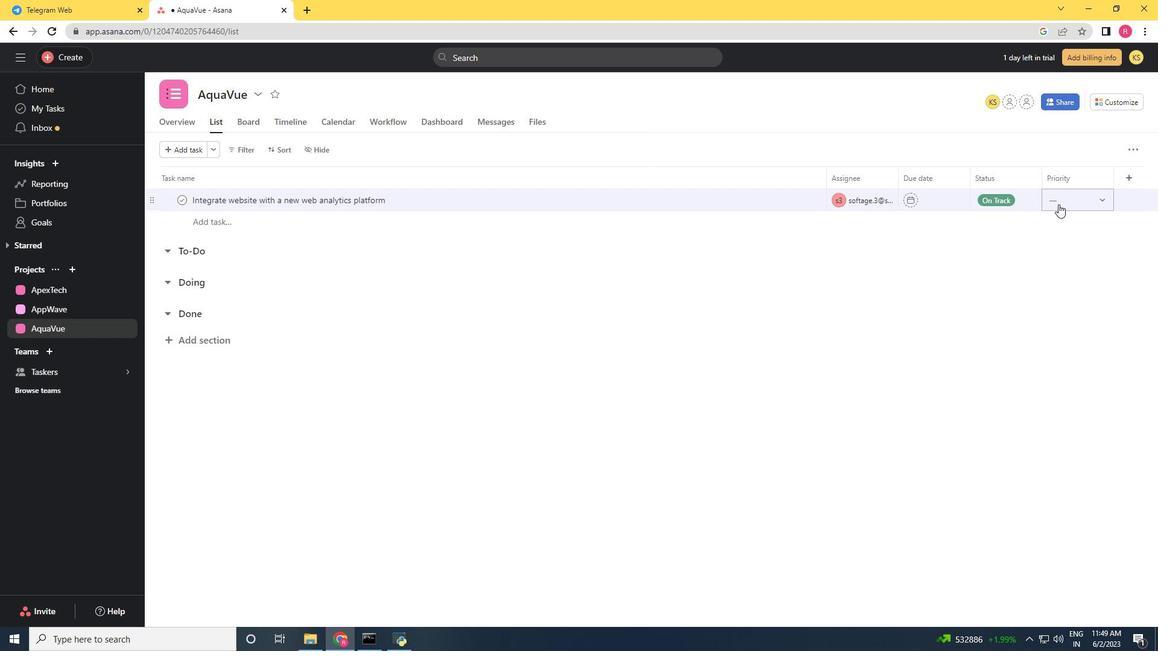 
Action: Mouse pressed left at (1067, 199)
Screenshot: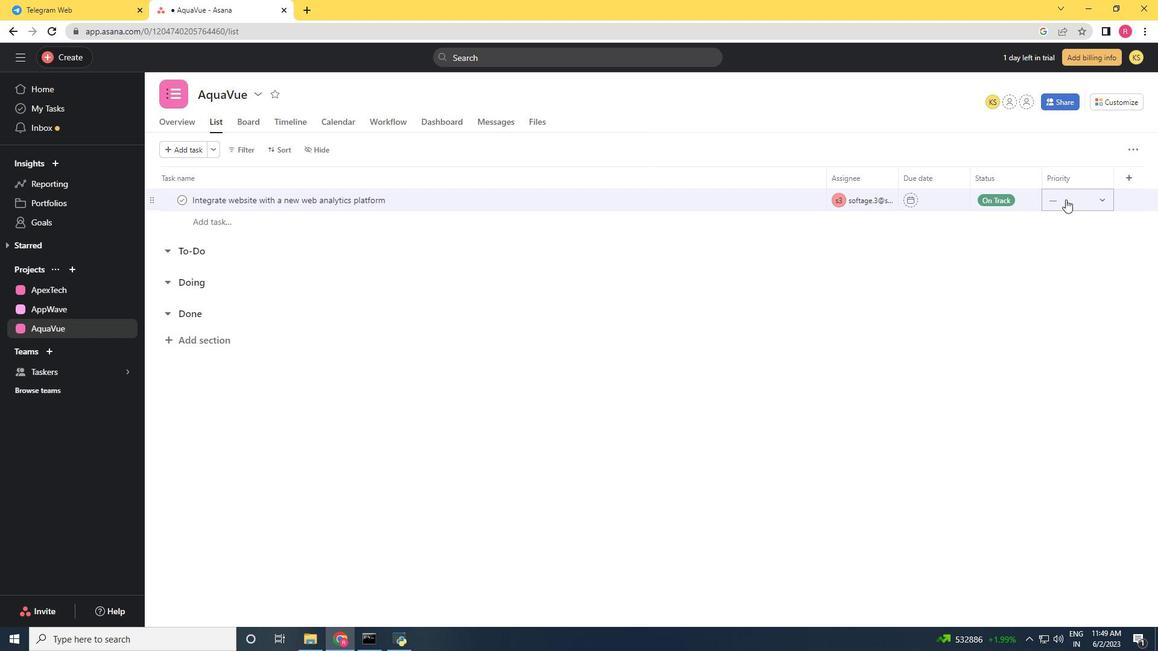 
Action: Mouse moved to (1081, 285)
Screenshot: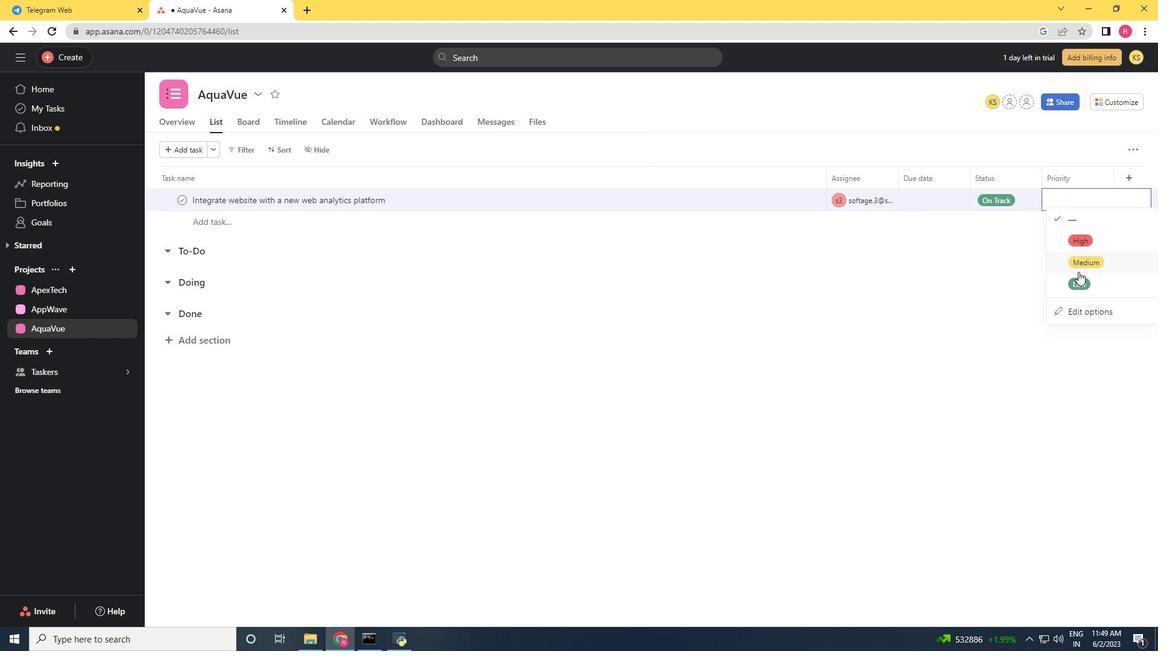 
Action: Mouse pressed left at (1081, 285)
Screenshot: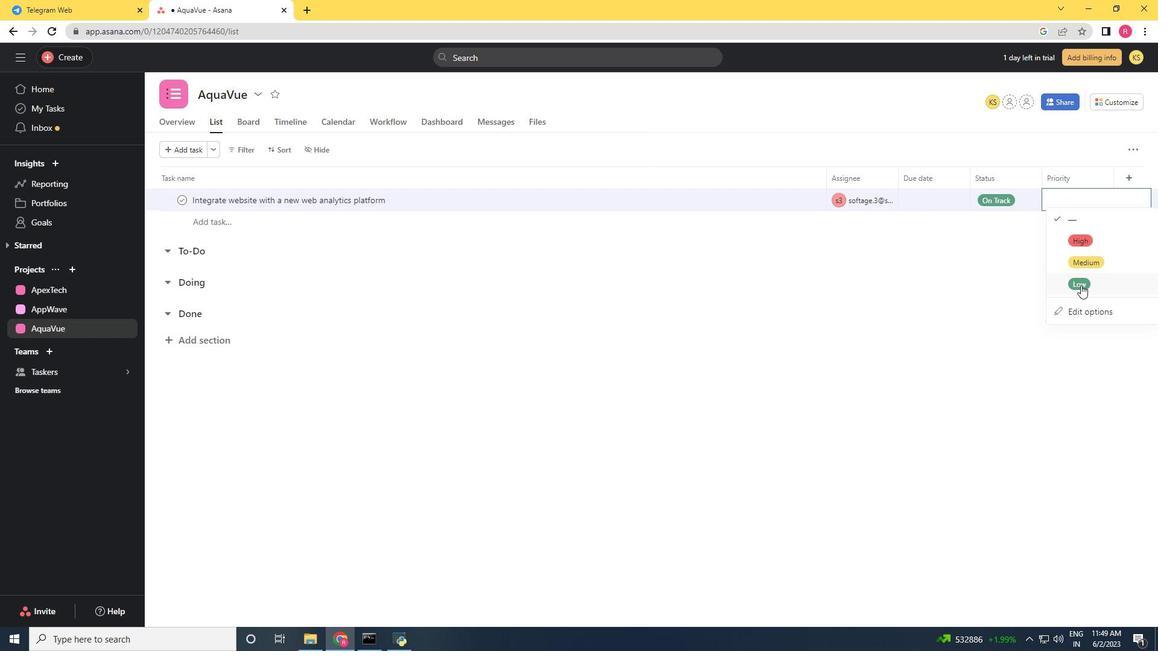 
Action: Mouse moved to (845, 327)
Screenshot: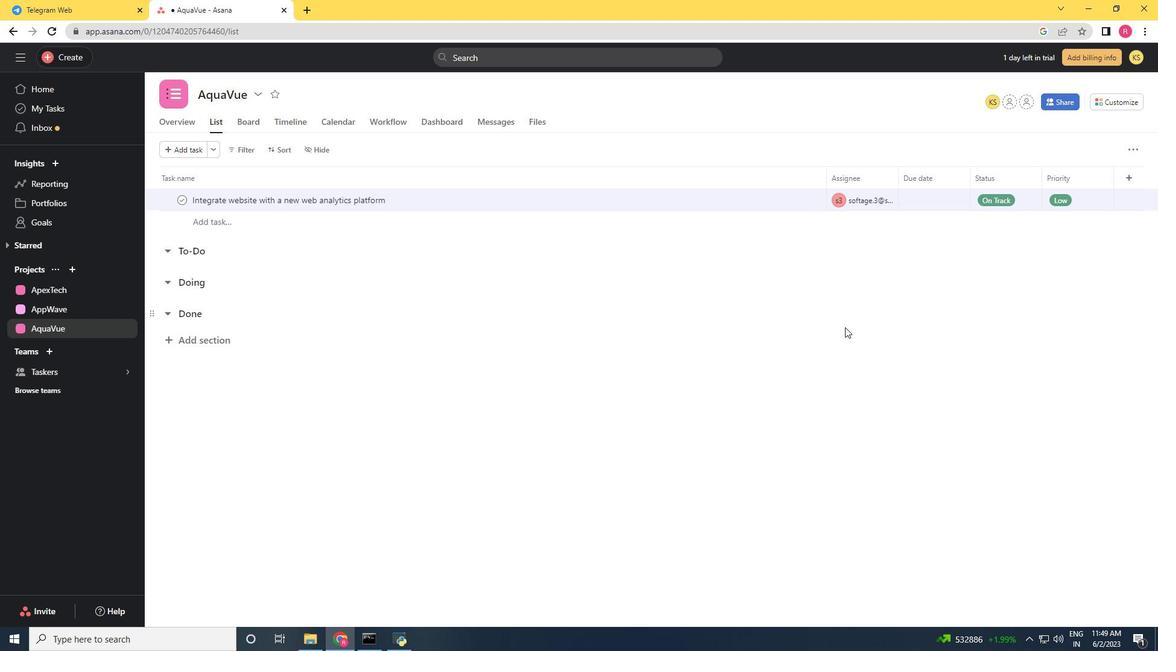 
